 Task: Find connections with filter location Kornwestheim with filter topic #jobsearchwith filter profile language Potuguese with filter current company Intelliswift Software with filter school Dr. Virendra Swarup Institute of Computer Studies, Kanpur with filter industry Financial Services with filter service category FIle Management with filter keywords title Sociologist
Action: Mouse moved to (488, 67)
Screenshot: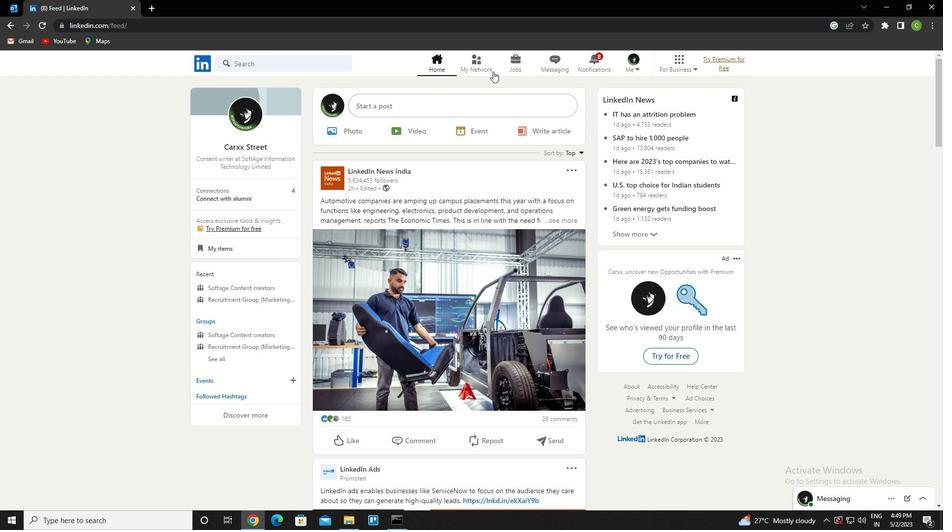 
Action: Mouse pressed left at (488, 67)
Screenshot: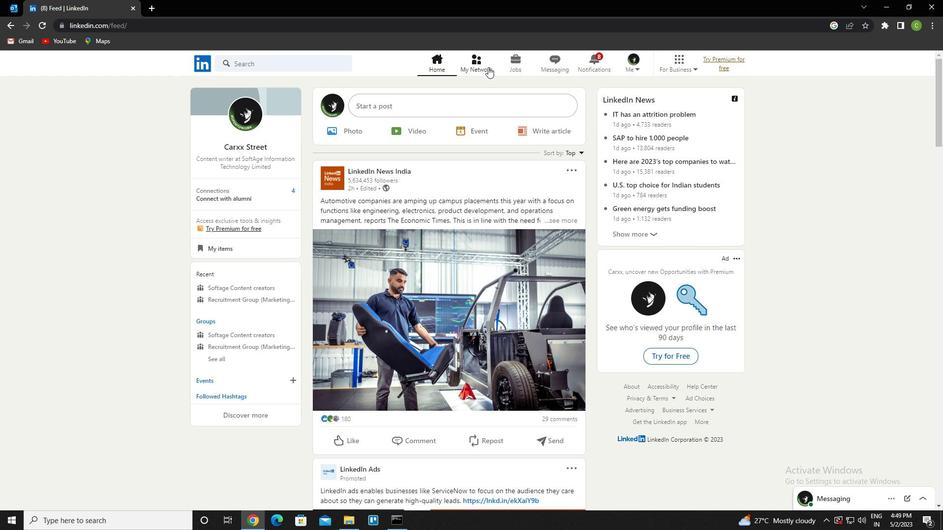
Action: Mouse moved to (297, 114)
Screenshot: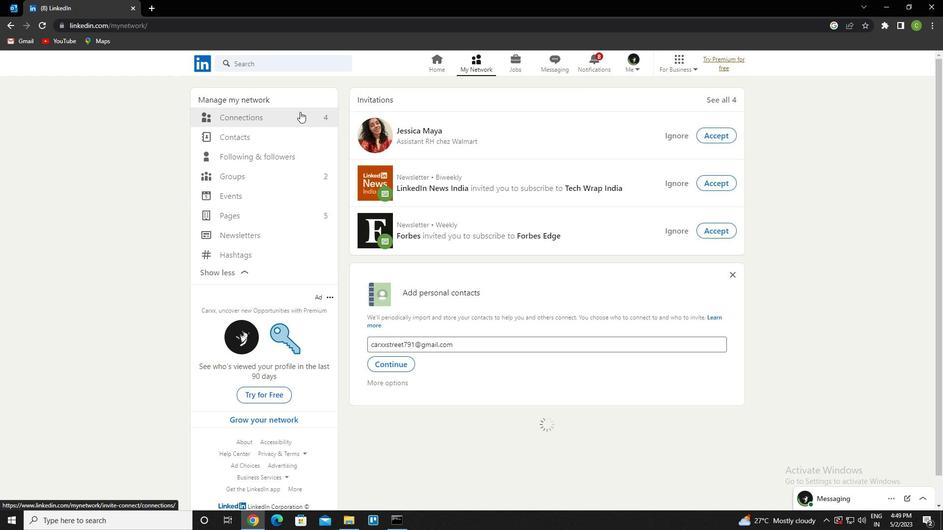 
Action: Mouse pressed left at (297, 114)
Screenshot: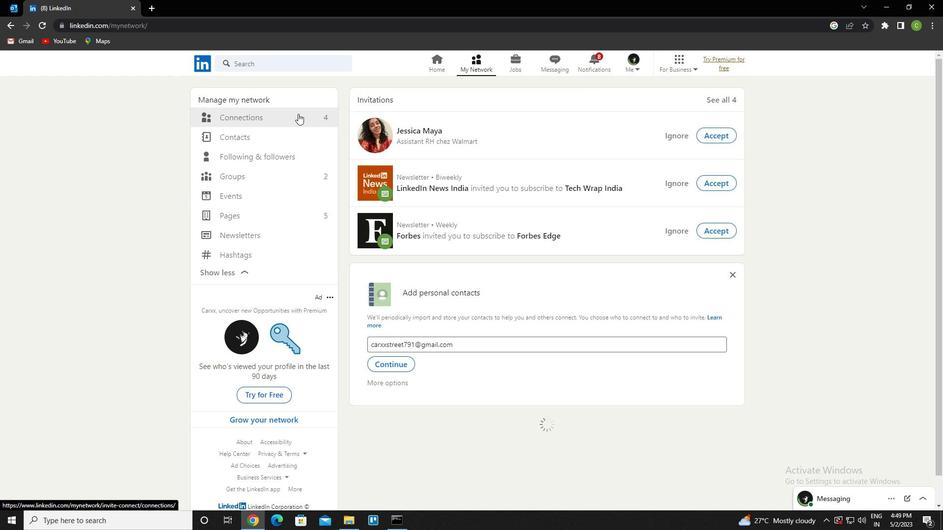
Action: Mouse moved to (564, 114)
Screenshot: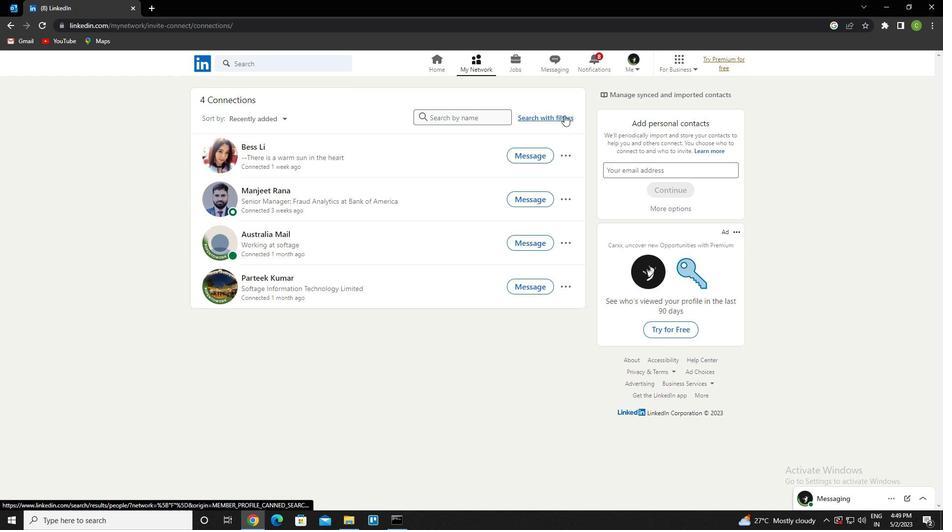 
Action: Mouse pressed left at (564, 114)
Screenshot: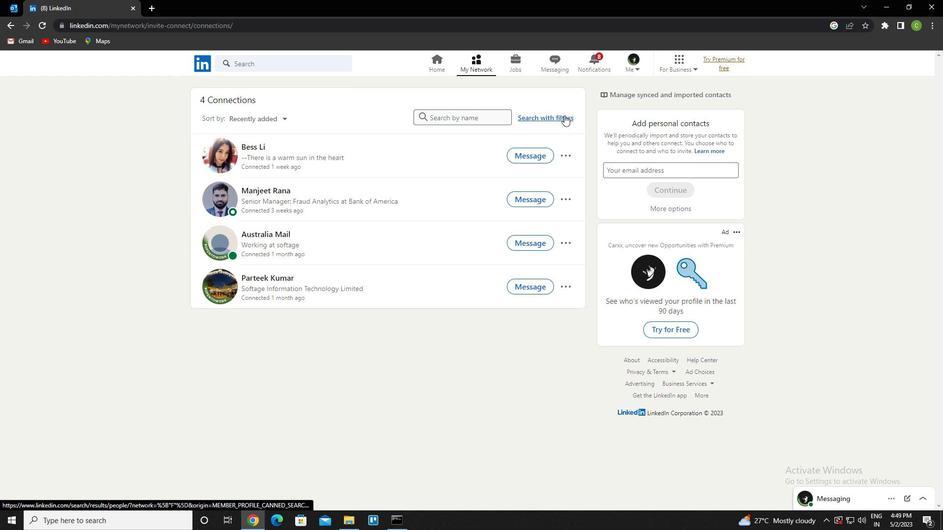 
Action: Mouse moved to (500, 89)
Screenshot: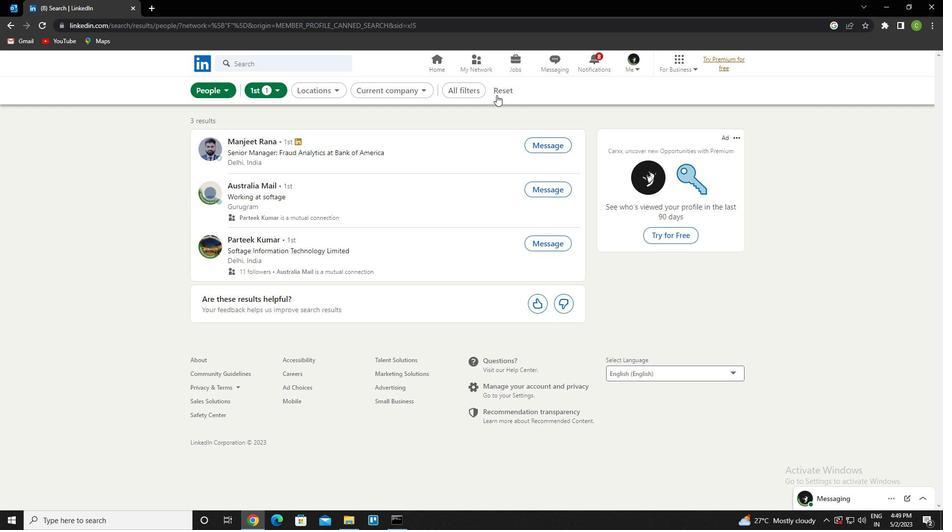 
Action: Mouse pressed left at (500, 89)
Screenshot: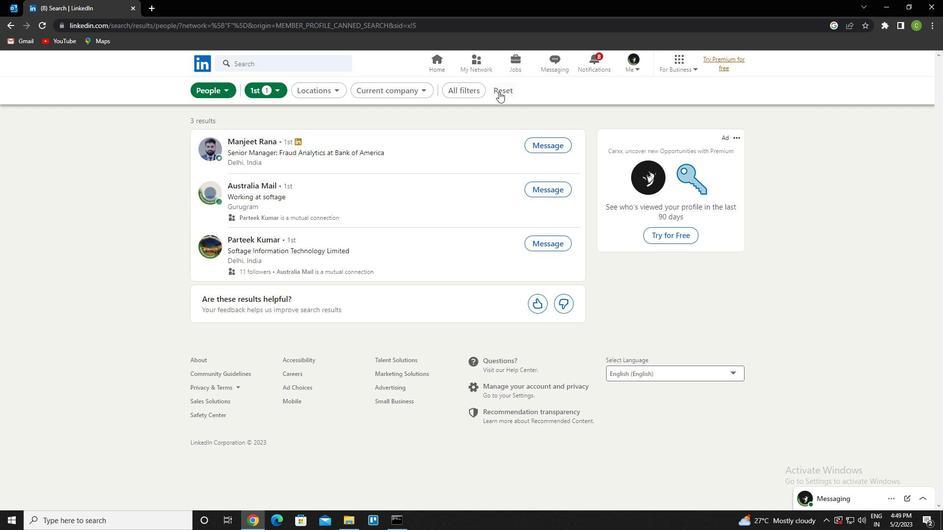 
Action: Mouse moved to (495, 92)
Screenshot: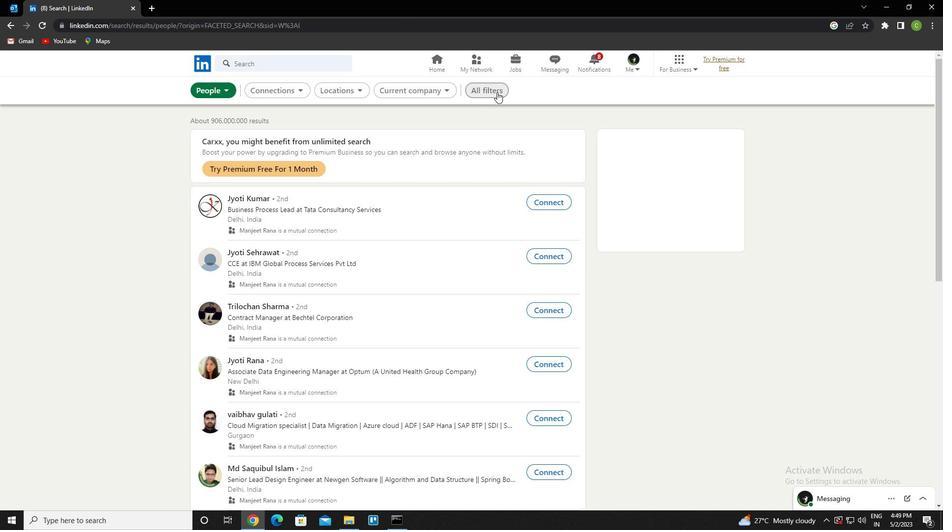 
Action: Mouse pressed left at (495, 92)
Screenshot: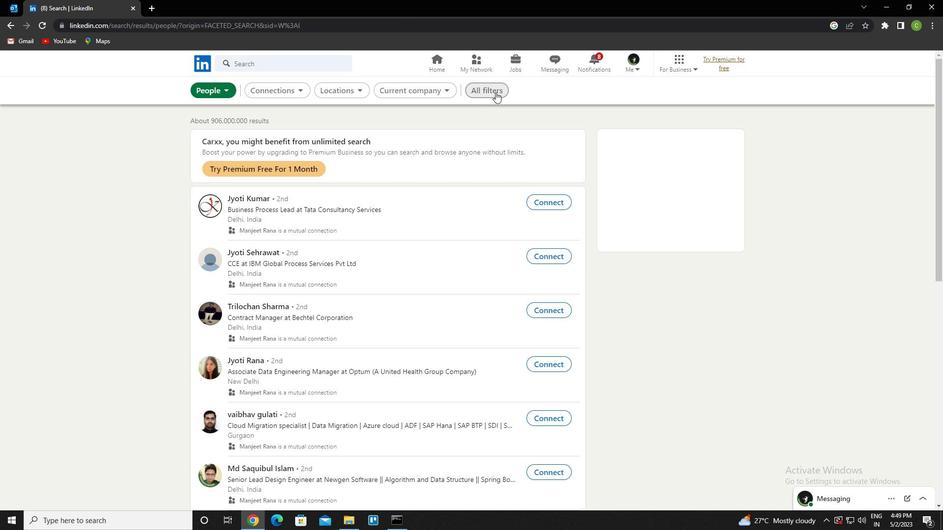 
Action: Mouse moved to (784, 294)
Screenshot: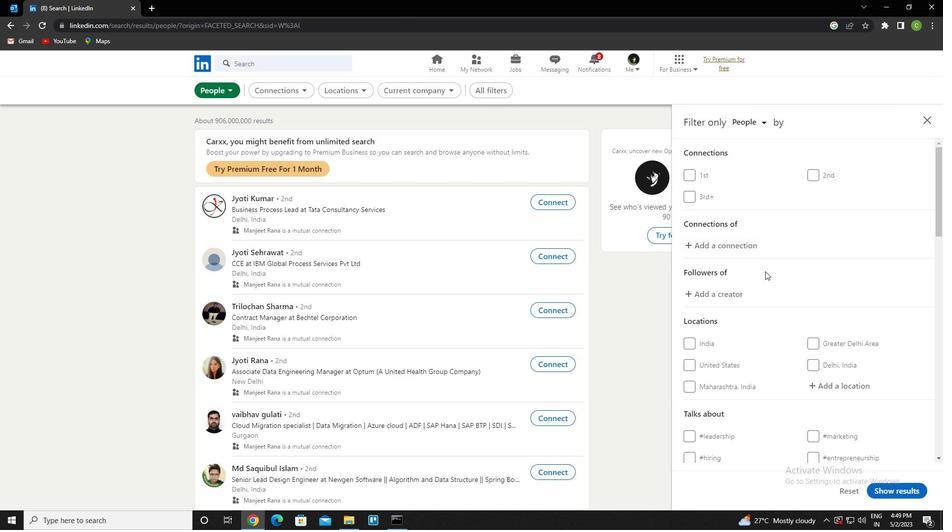 
Action: Mouse scrolled (784, 294) with delta (0, 0)
Screenshot: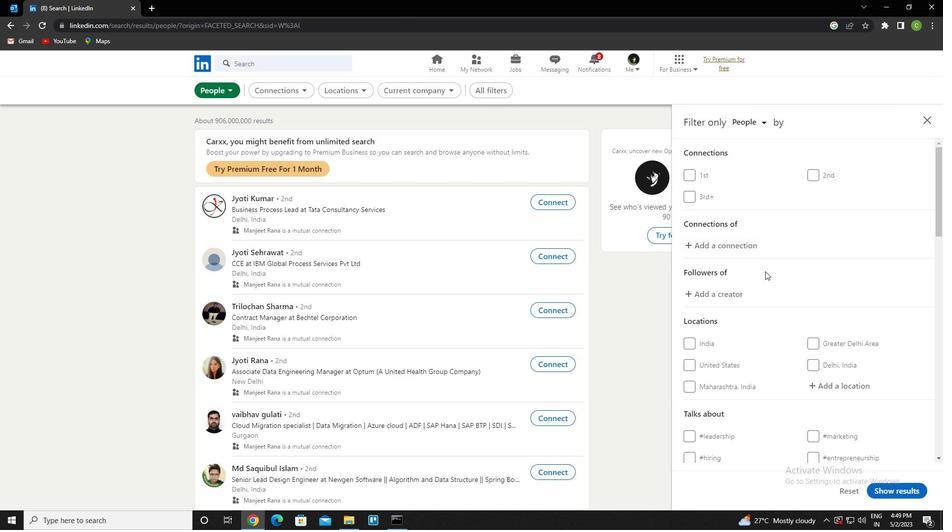 
Action: Mouse moved to (787, 297)
Screenshot: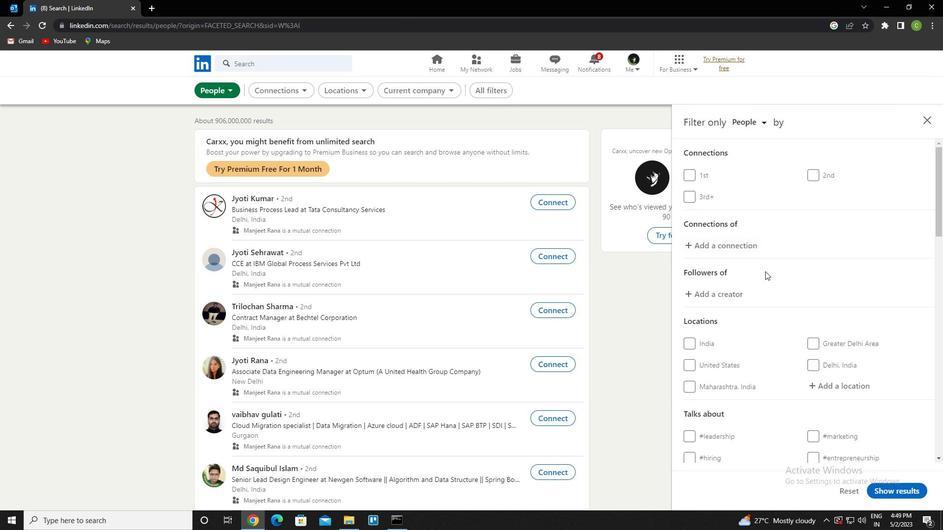 
Action: Mouse scrolled (787, 296) with delta (0, 0)
Screenshot: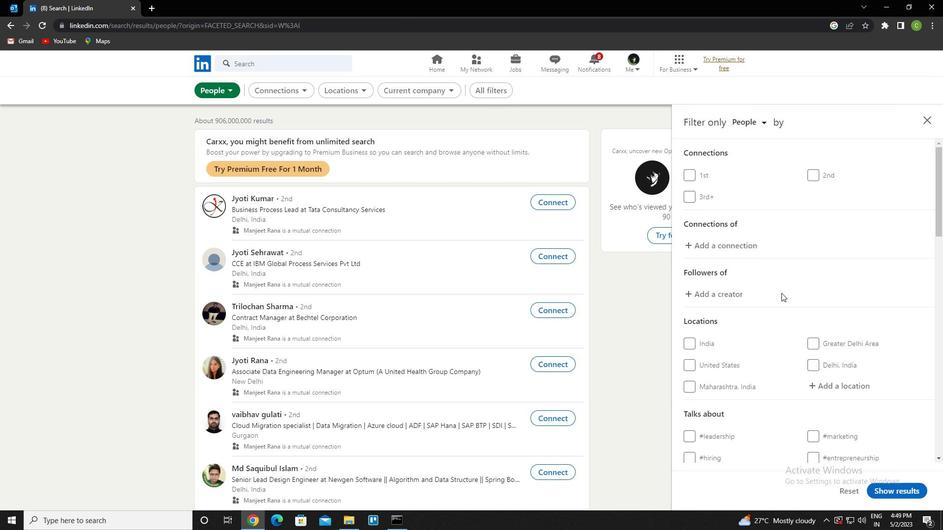 
Action: Mouse moved to (826, 286)
Screenshot: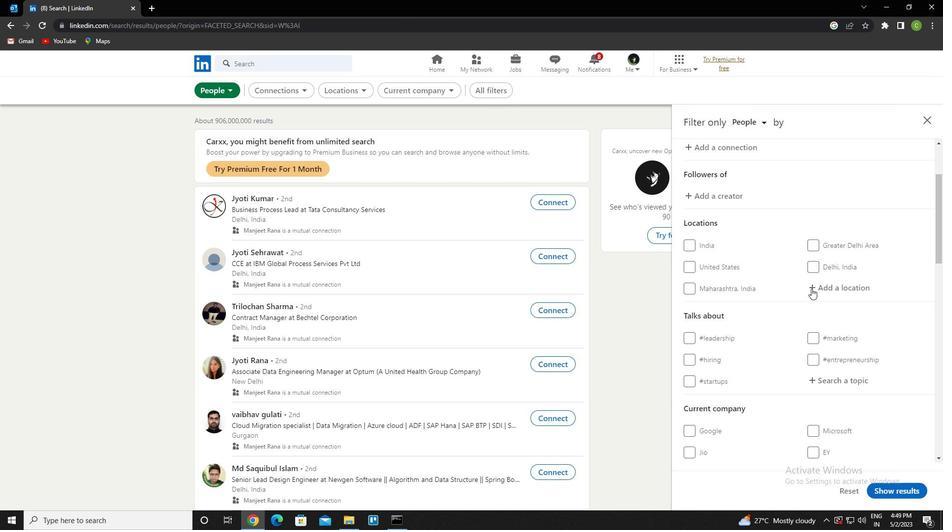 
Action: Mouse pressed left at (826, 286)
Screenshot: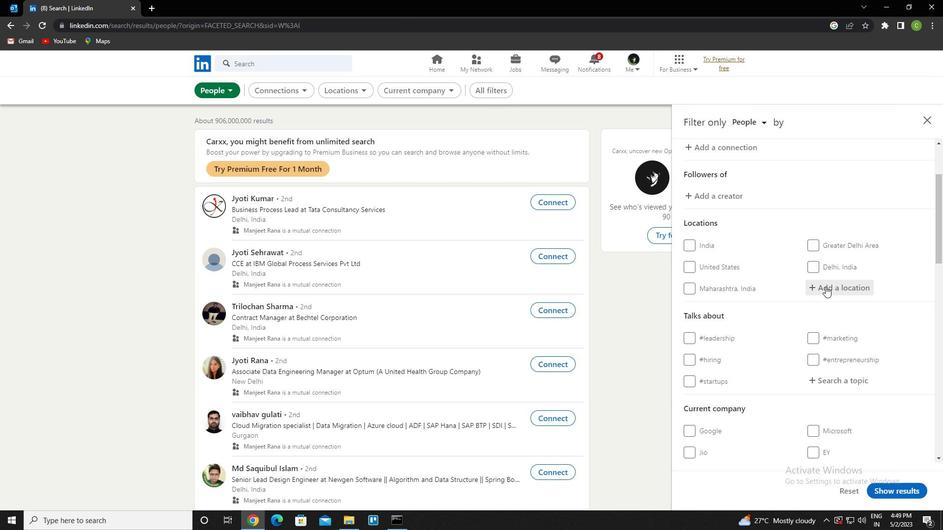 
Action: Key pressed <Key.caps_lock>k<Key.caps_lock>ornwest<Key.down><Key.enter>
Screenshot: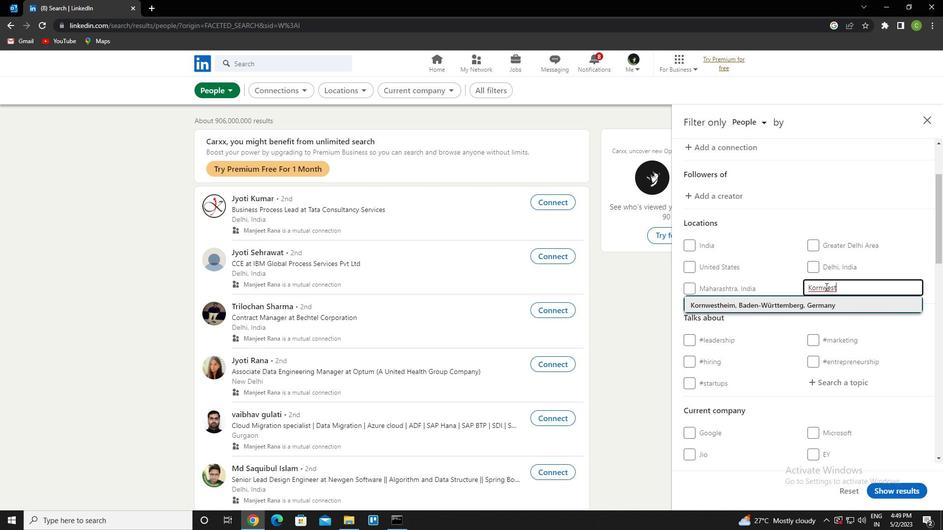
Action: Mouse moved to (827, 286)
Screenshot: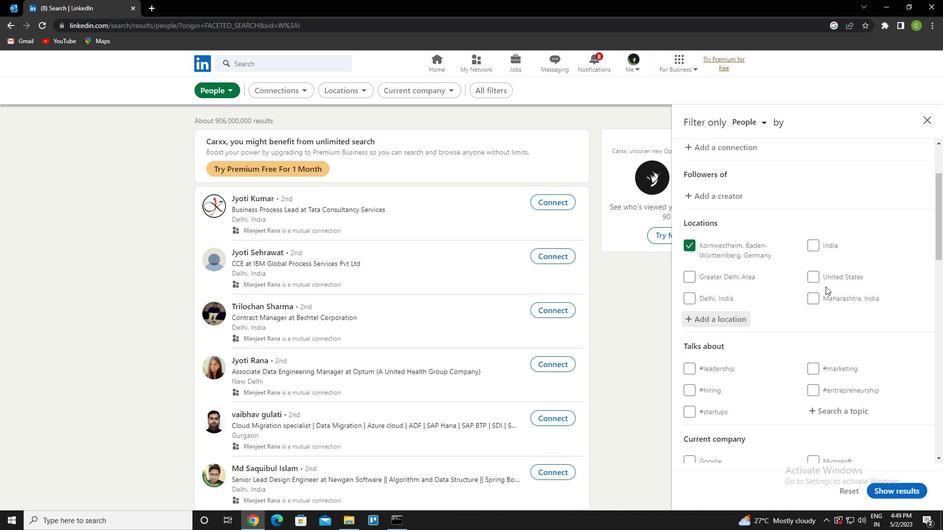 
Action: Mouse scrolled (827, 286) with delta (0, 0)
Screenshot: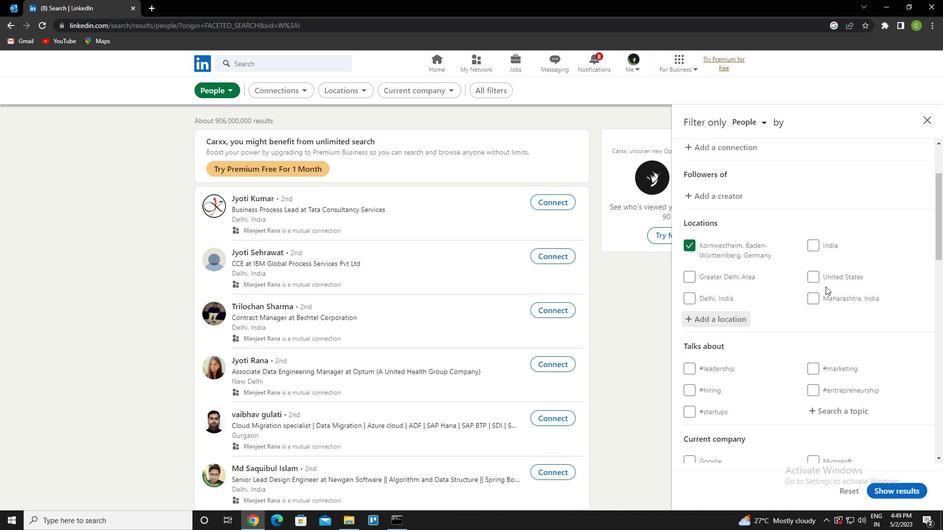 
Action: Mouse scrolled (827, 286) with delta (0, 0)
Screenshot: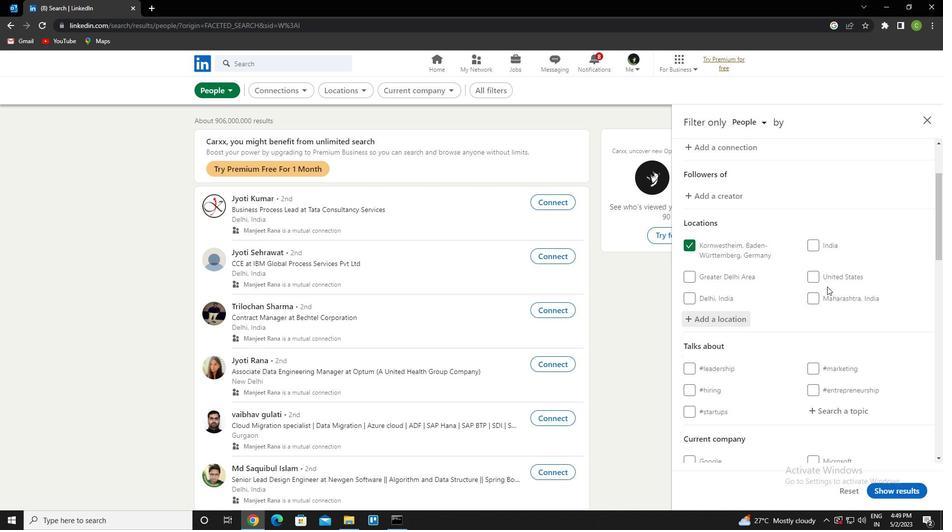 
Action: Mouse moved to (831, 307)
Screenshot: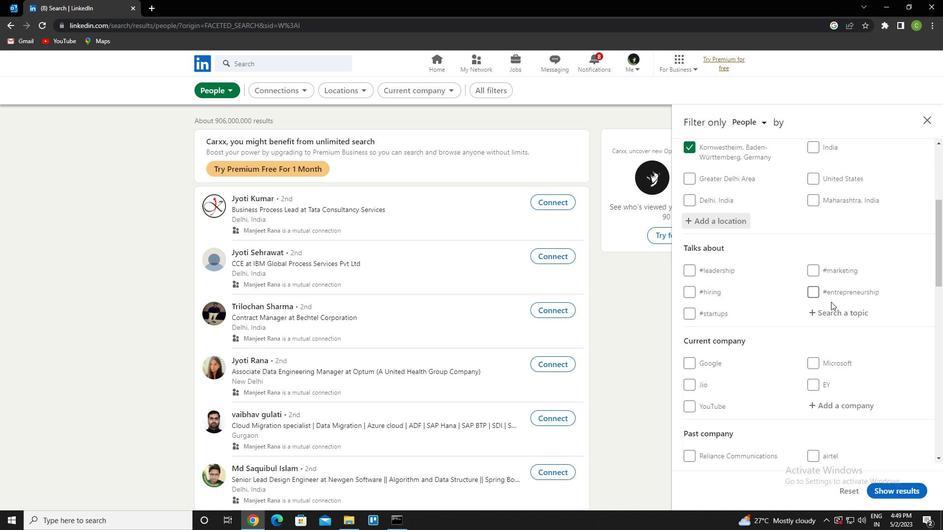 
Action: Mouse pressed left at (831, 307)
Screenshot: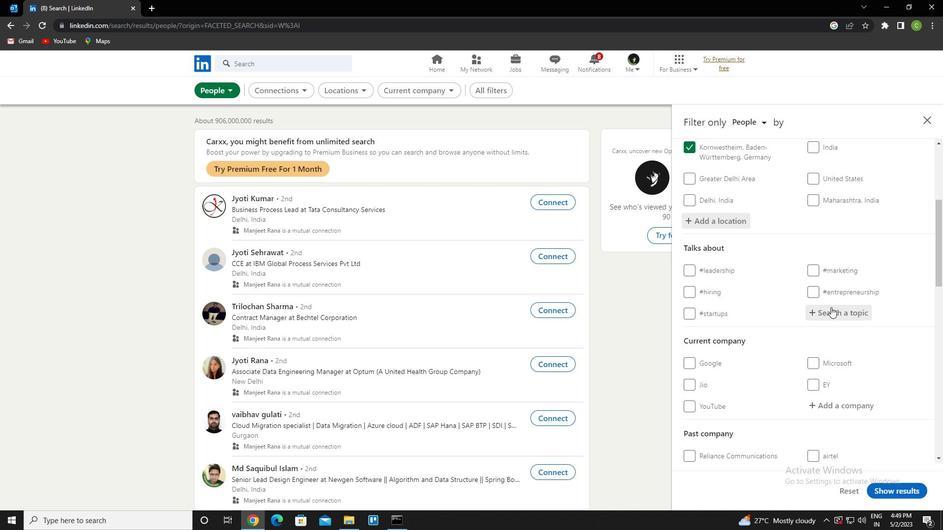 
Action: Key pressed jobsearch<Key.down><Key.enter>
Screenshot: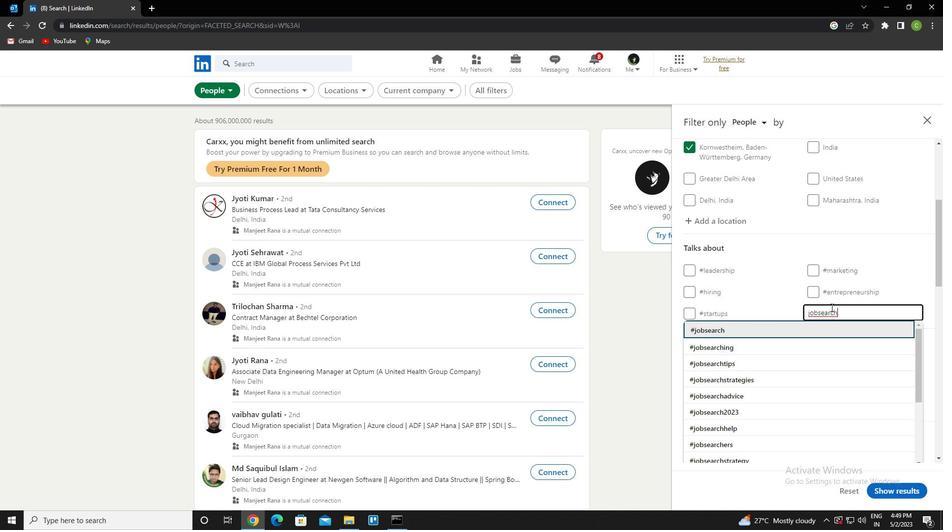 
Action: Mouse moved to (833, 287)
Screenshot: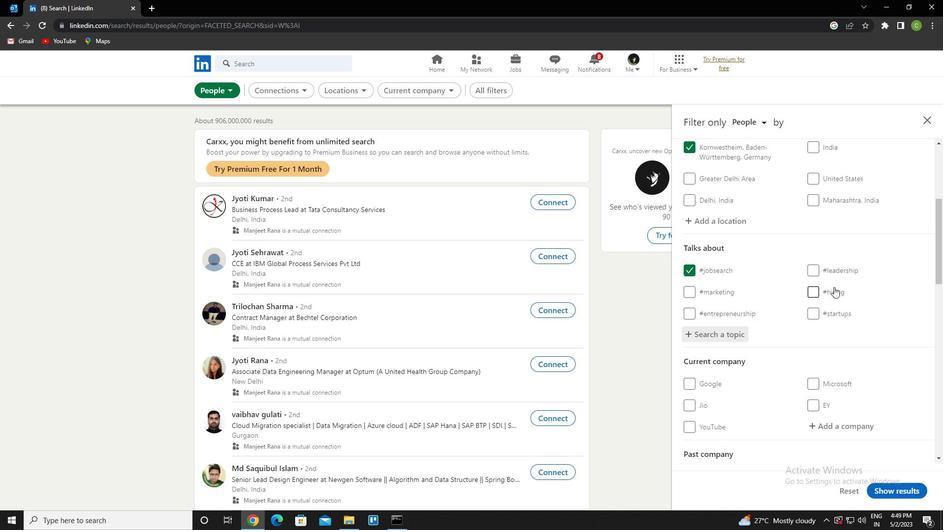 
Action: Mouse scrolled (833, 286) with delta (0, 0)
Screenshot: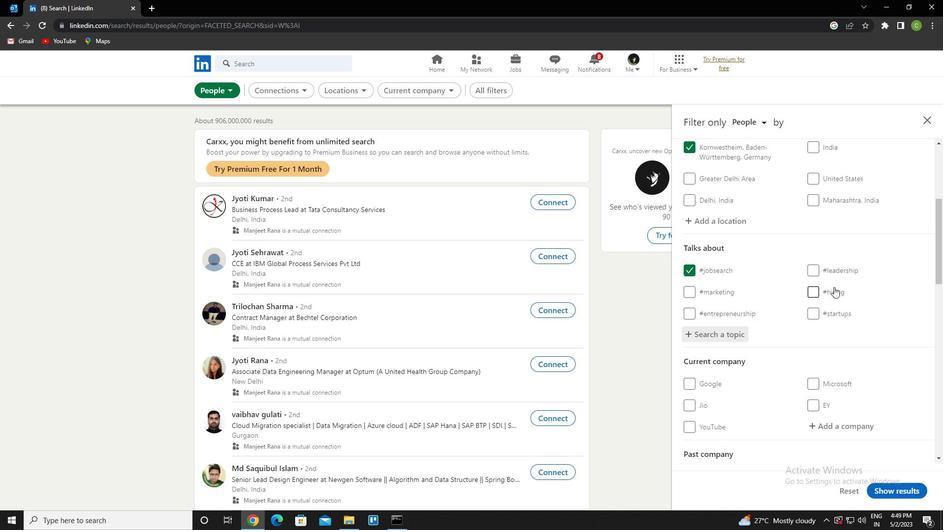 
Action: Mouse scrolled (833, 286) with delta (0, 0)
Screenshot: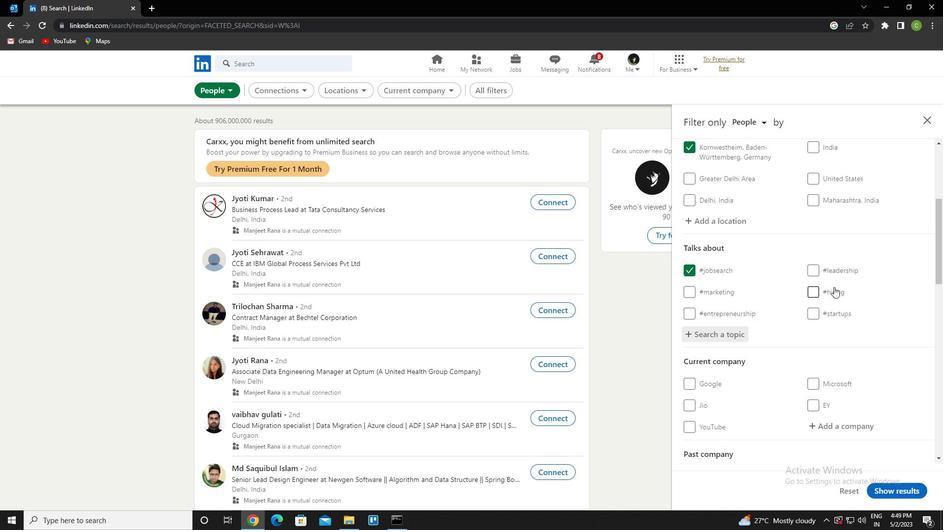 
Action: Mouse moved to (832, 290)
Screenshot: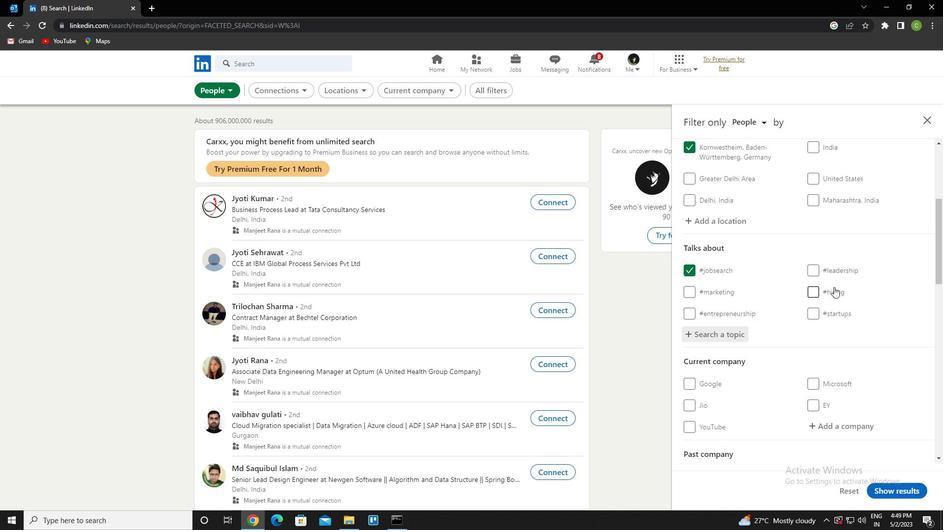 
Action: Mouse scrolled (832, 289) with delta (0, 0)
Screenshot: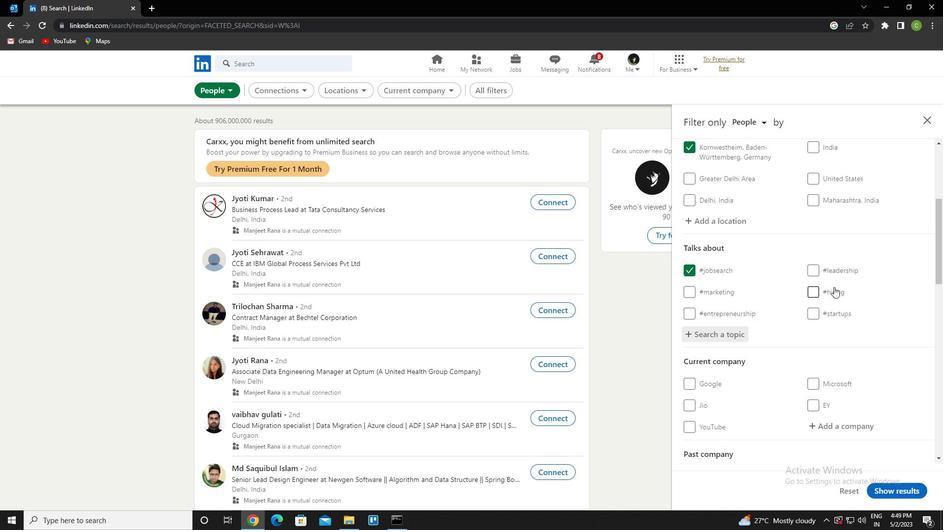
Action: Mouse moved to (830, 298)
Screenshot: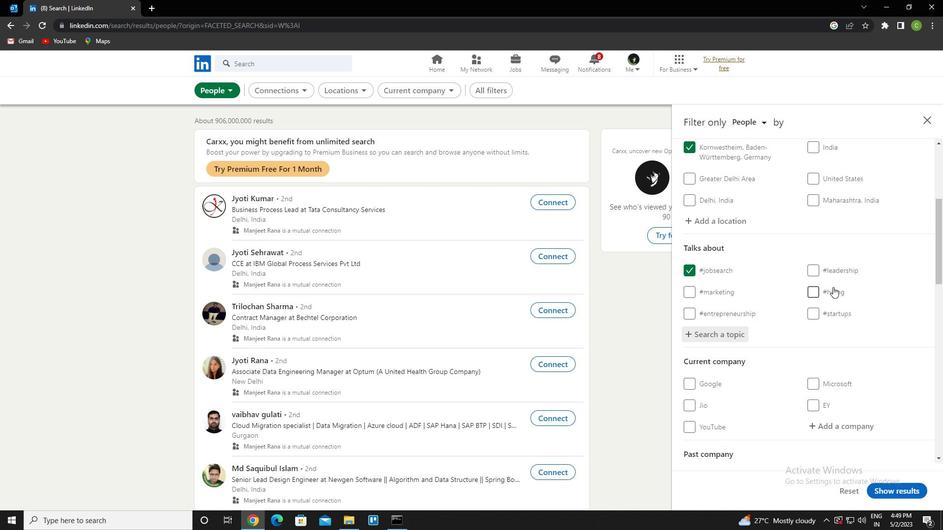 
Action: Mouse scrolled (830, 298) with delta (0, 0)
Screenshot: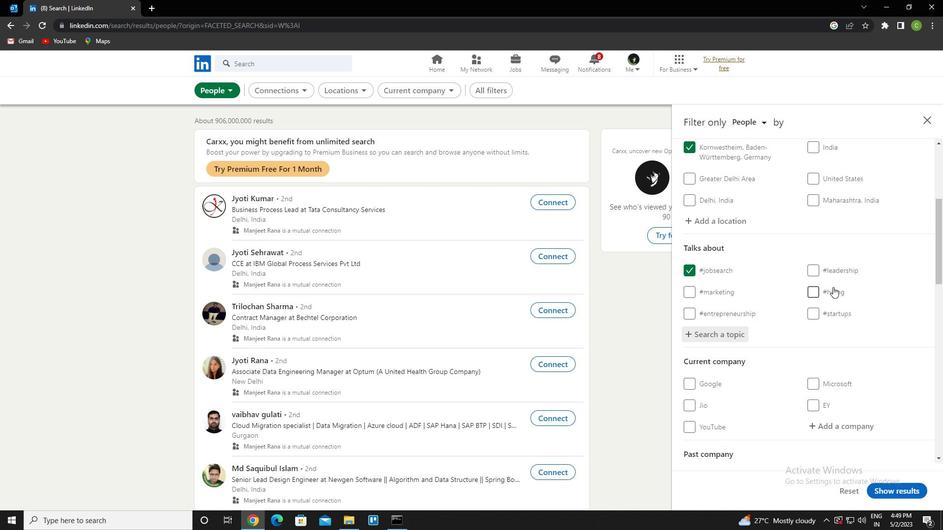 
Action: Mouse moved to (826, 305)
Screenshot: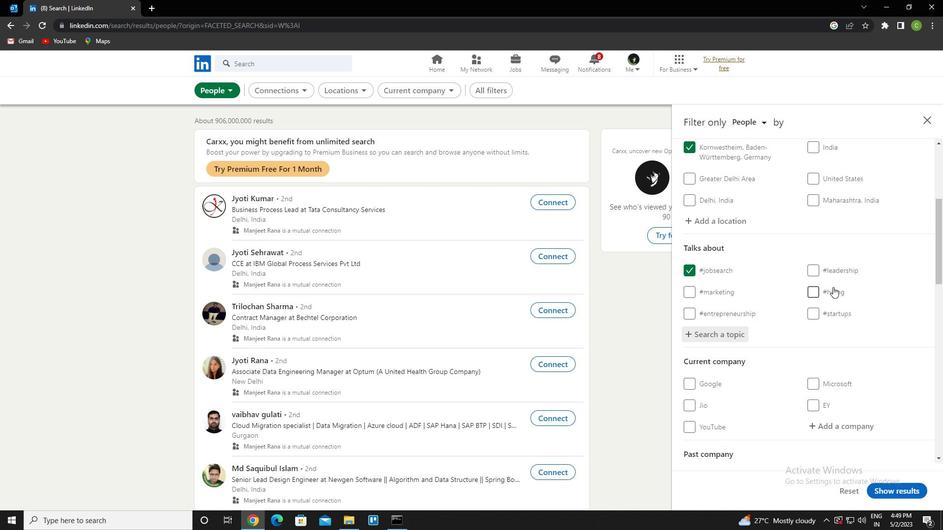 
Action: Mouse scrolled (826, 305) with delta (0, 0)
Screenshot: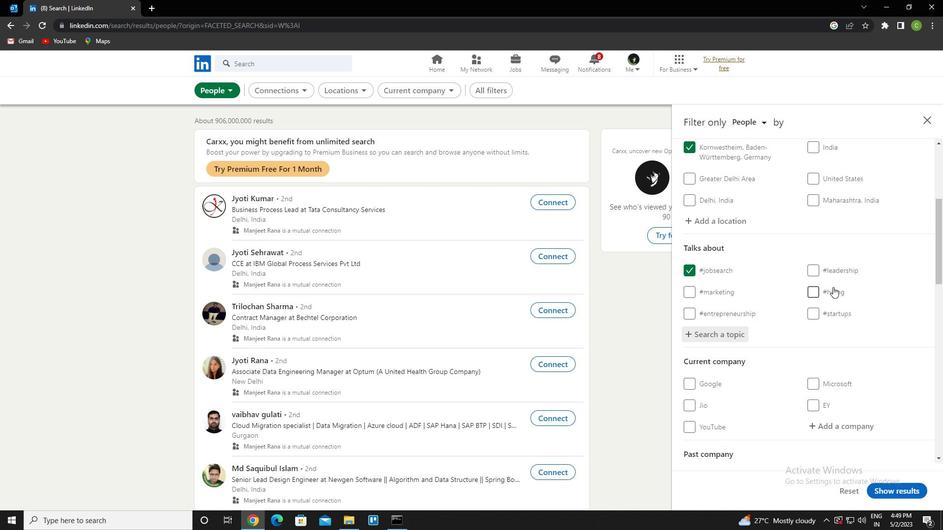 
Action: Mouse moved to (826, 306)
Screenshot: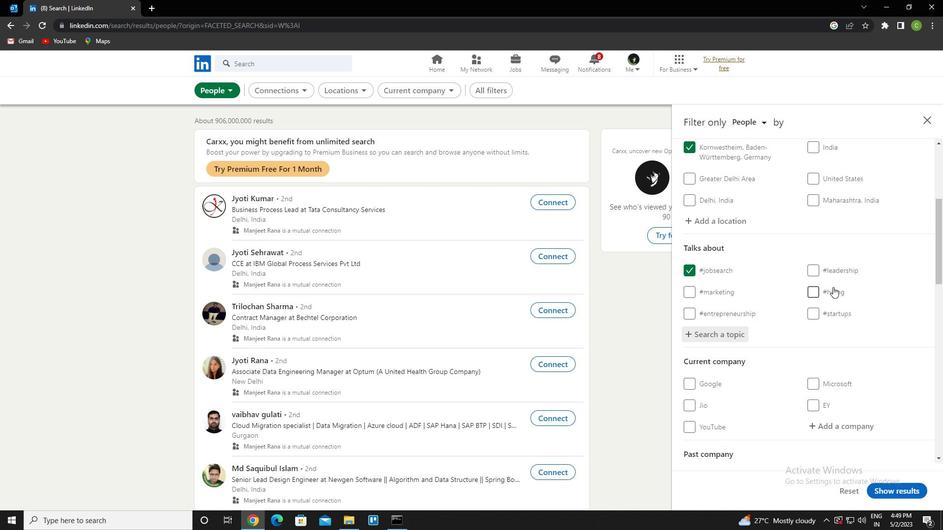 
Action: Mouse scrolled (826, 306) with delta (0, 0)
Screenshot: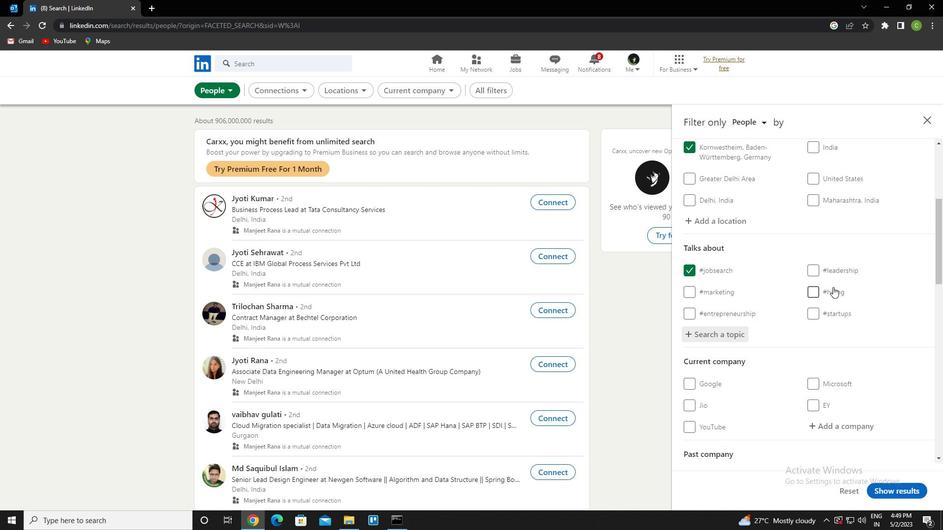 
Action: Mouse moved to (825, 307)
Screenshot: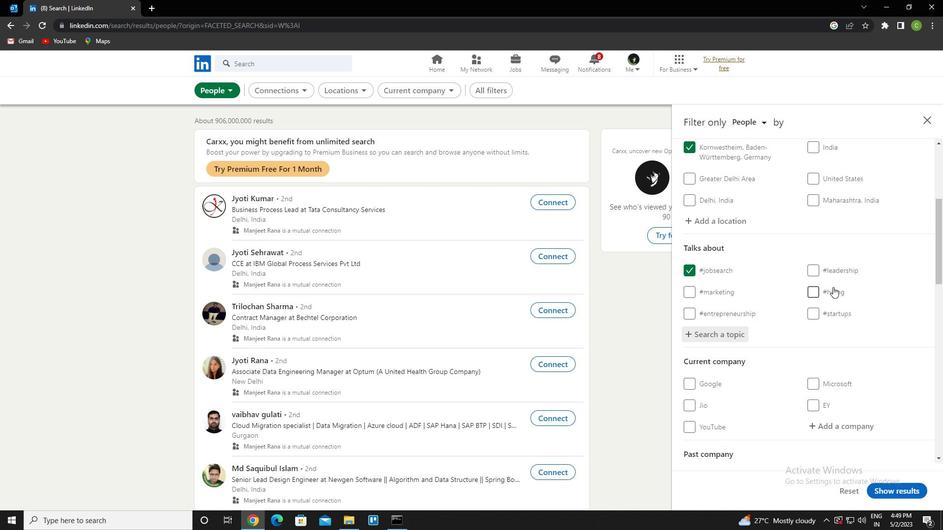 
Action: Mouse scrolled (825, 306) with delta (0, 0)
Screenshot: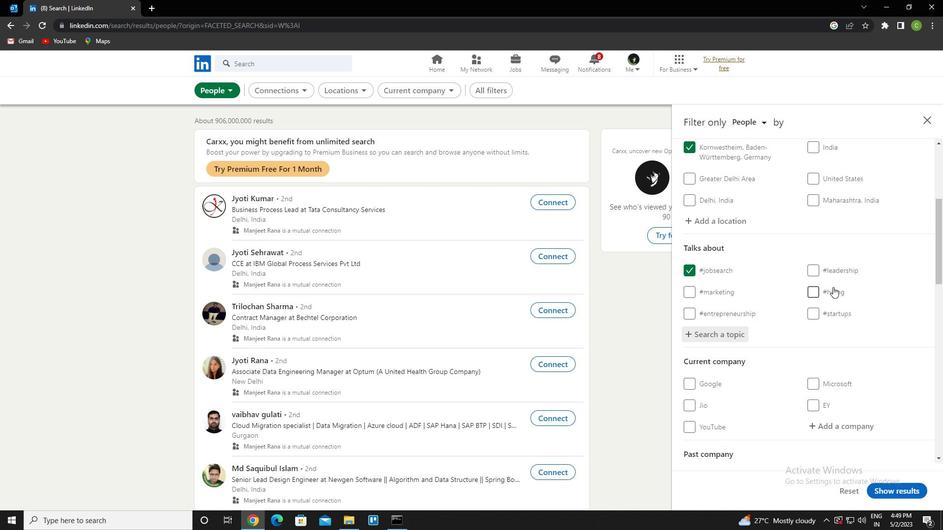 
Action: Mouse scrolled (825, 306) with delta (0, 0)
Screenshot: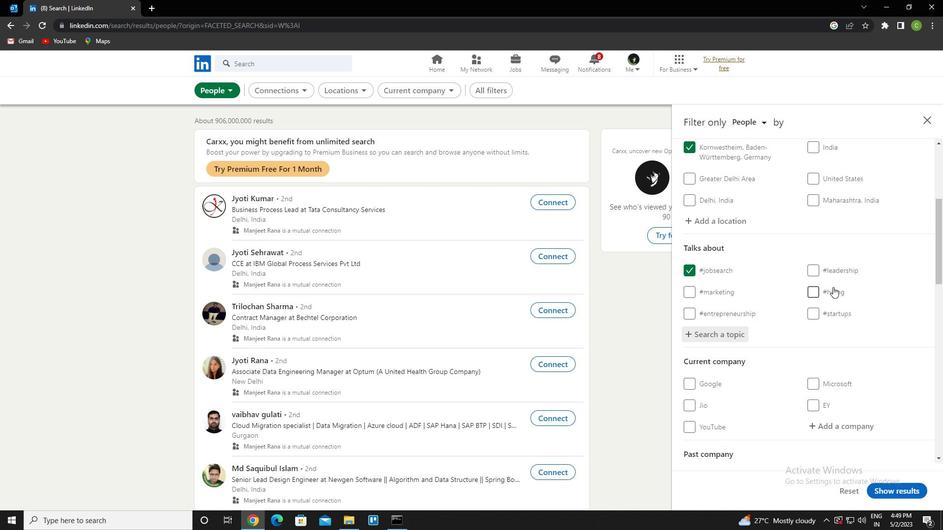 
Action: Mouse scrolled (825, 306) with delta (0, 0)
Screenshot: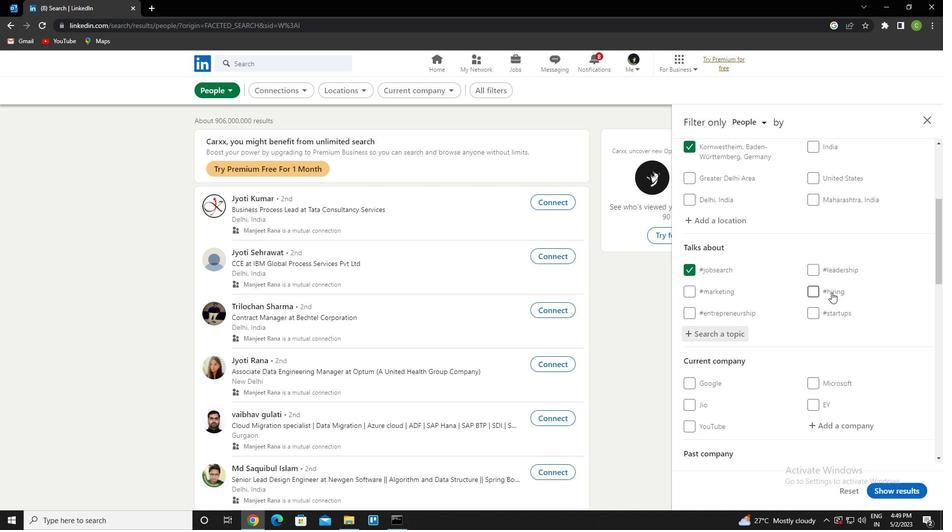 
Action: Mouse moved to (815, 352)
Screenshot: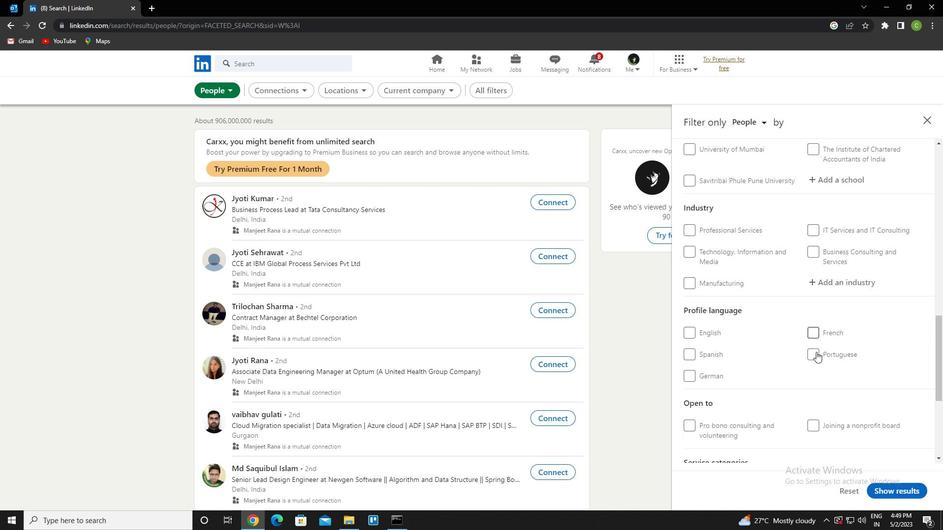 
Action: Mouse pressed left at (815, 352)
Screenshot: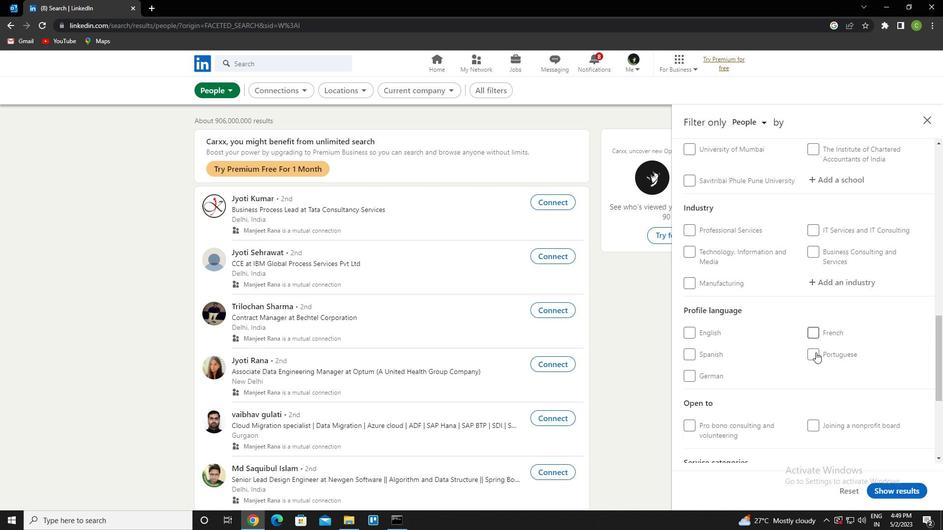 
Action: Mouse scrolled (815, 353) with delta (0, 0)
Screenshot: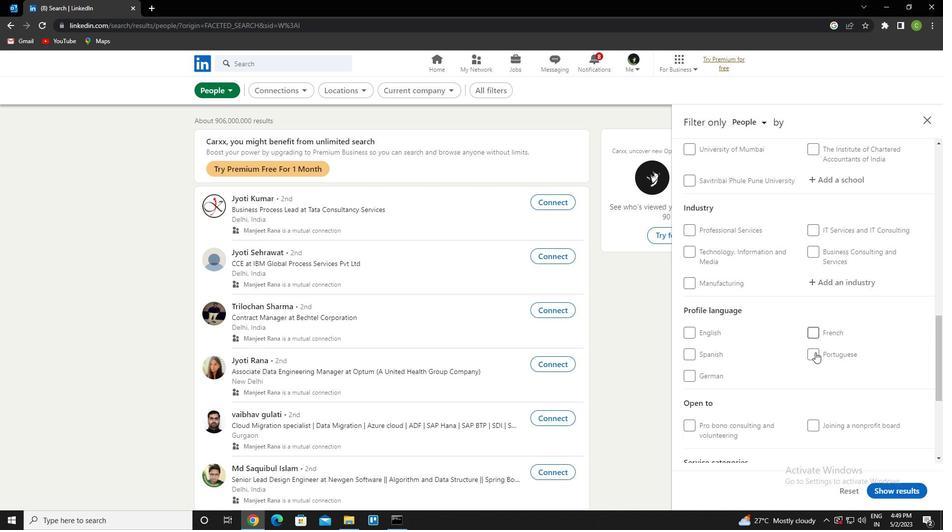 
Action: Mouse scrolled (815, 353) with delta (0, 0)
Screenshot: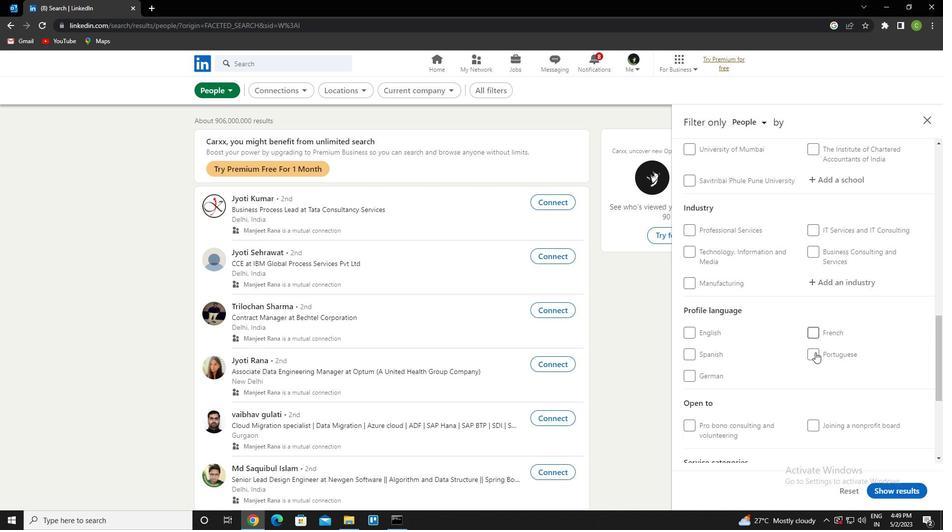 
Action: Mouse scrolled (815, 353) with delta (0, 0)
Screenshot: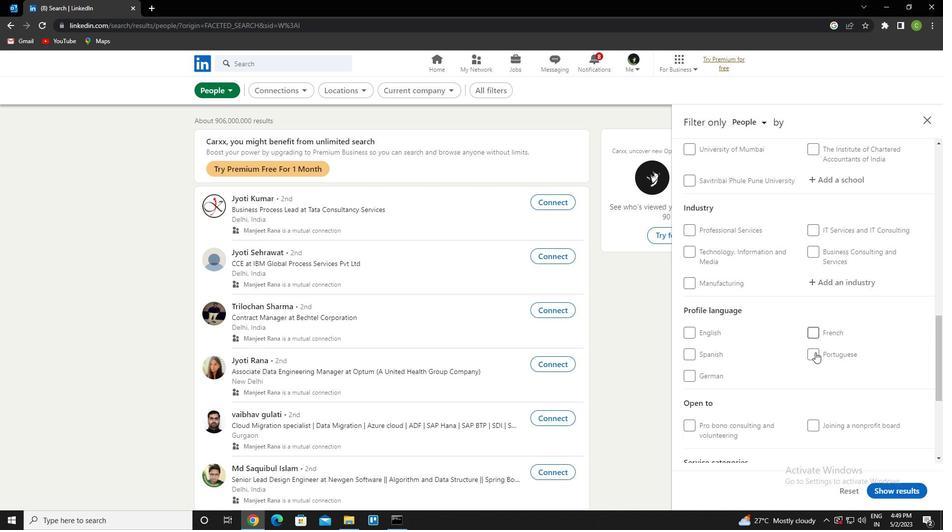 
Action: Mouse moved to (814, 329)
Screenshot: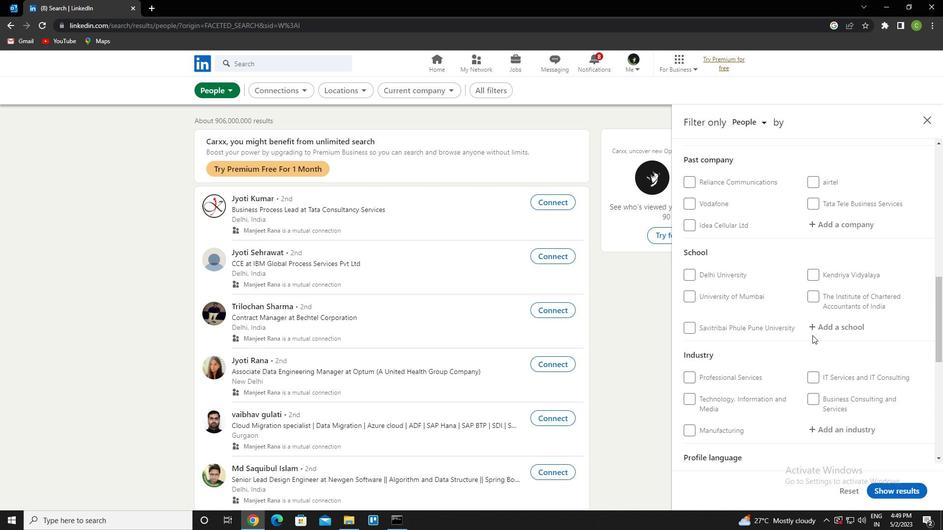 
Action: Mouse scrolled (814, 330) with delta (0, 0)
Screenshot: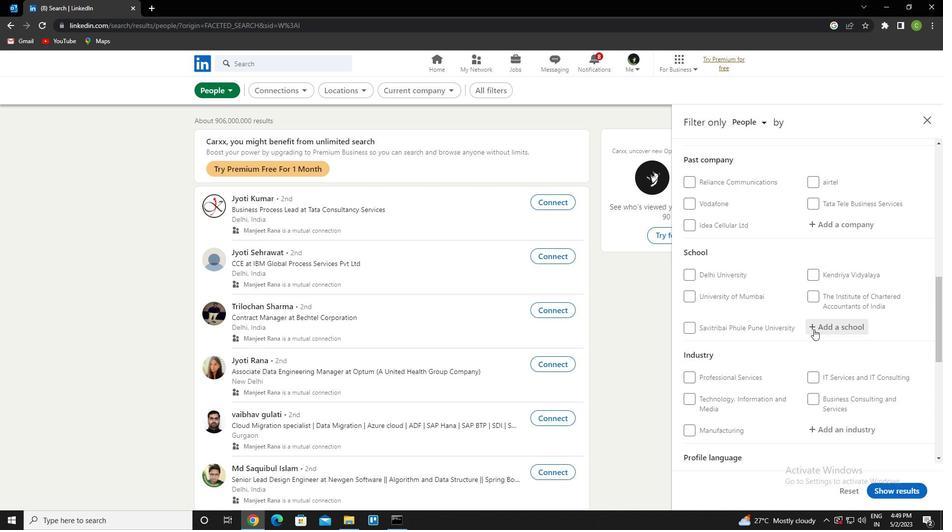 
Action: Mouse scrolled (814, 330) with delta (0, 0)
Screenshot: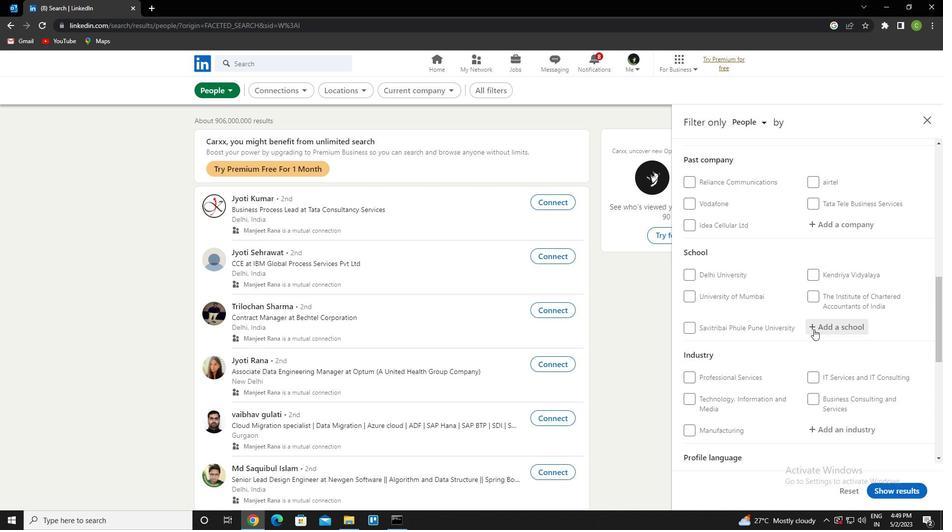 
Action: Mouse moved to (834, 232)
Screenshot: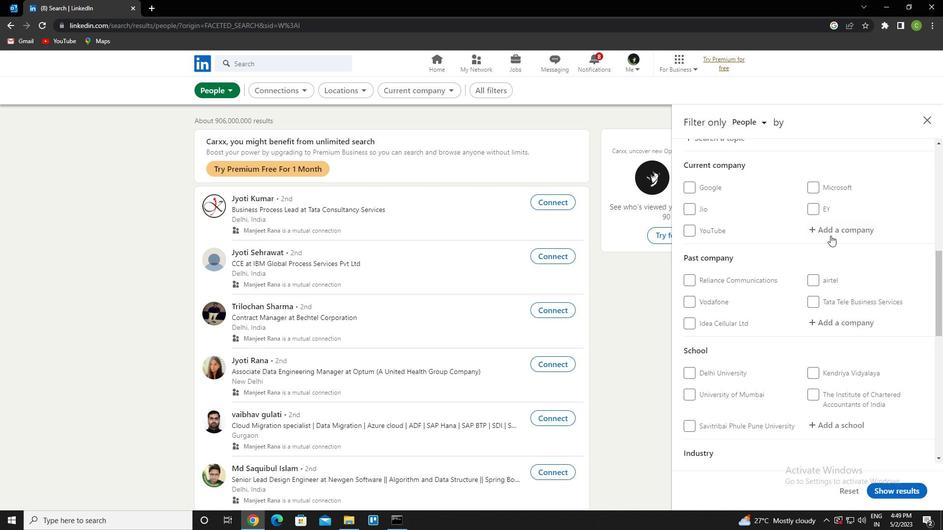 
Action: Mouse pressed left at (834, 232)
Screenshot: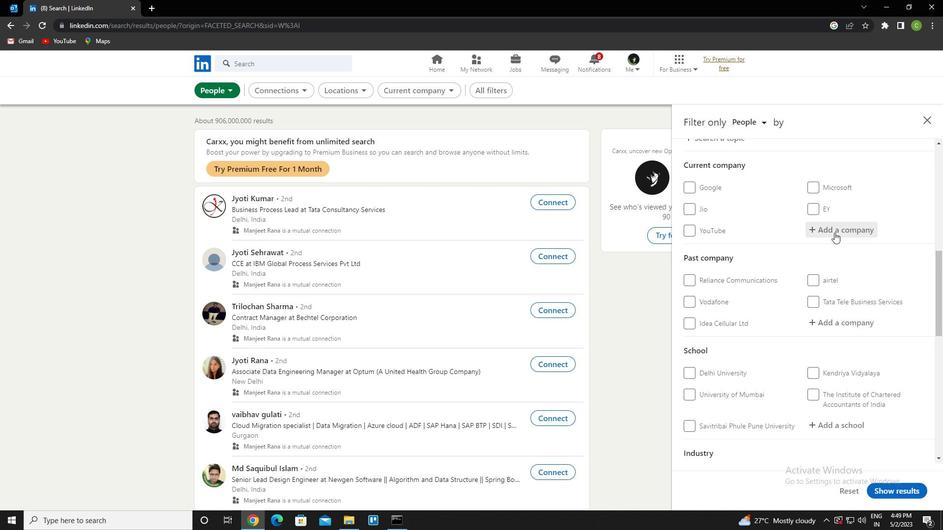 
Action: Key pressed <Key.caps_lock>i<Key.caps_lock>ntelliswist<Key.down><Key.backspace><Key.backspace><Key.backspace><Key.down><Key.enter>
Screenshot: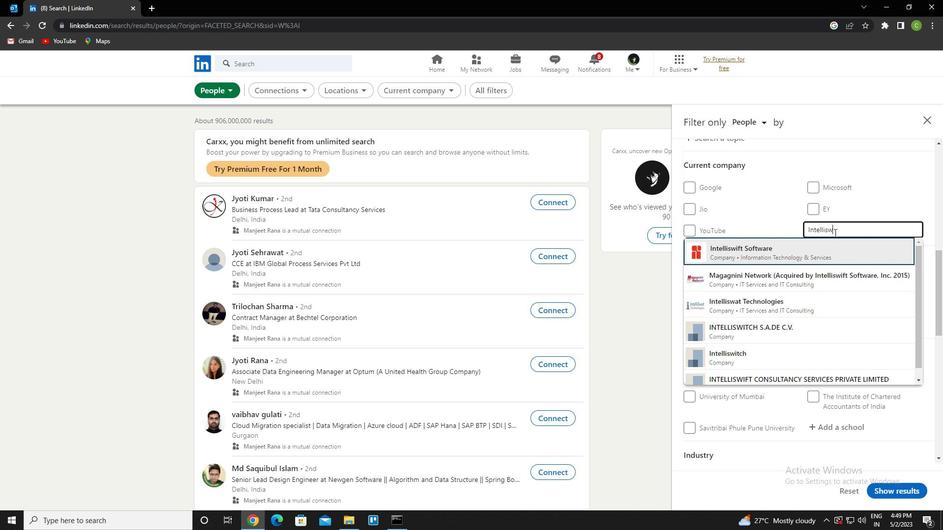 
Action: Mouse scrolled (834, 232) with delta (0, 0)
Screenshot: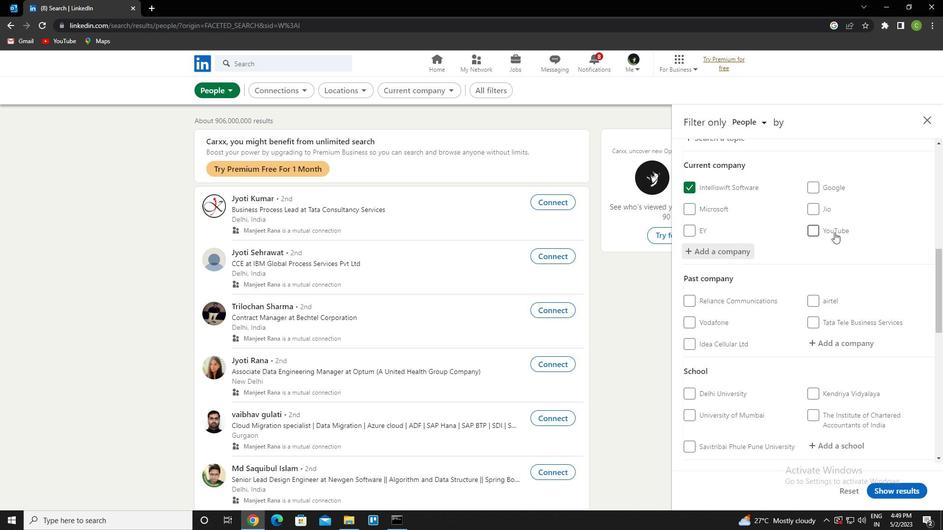 
Action: Mouse scrolled (834, 232) with delta (0, 0)
Screenshot: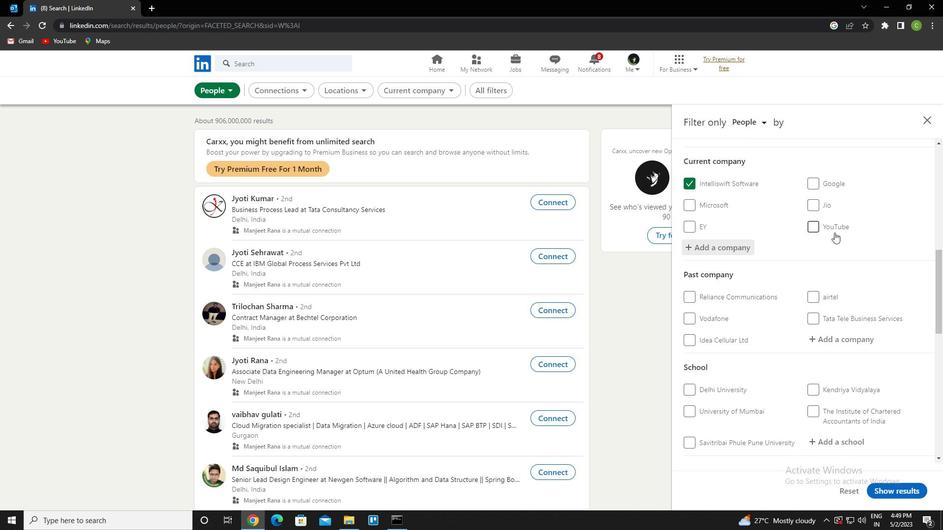 
Action: Mouse scrolled (834, 232) with delta (0, 0)
Screenshot: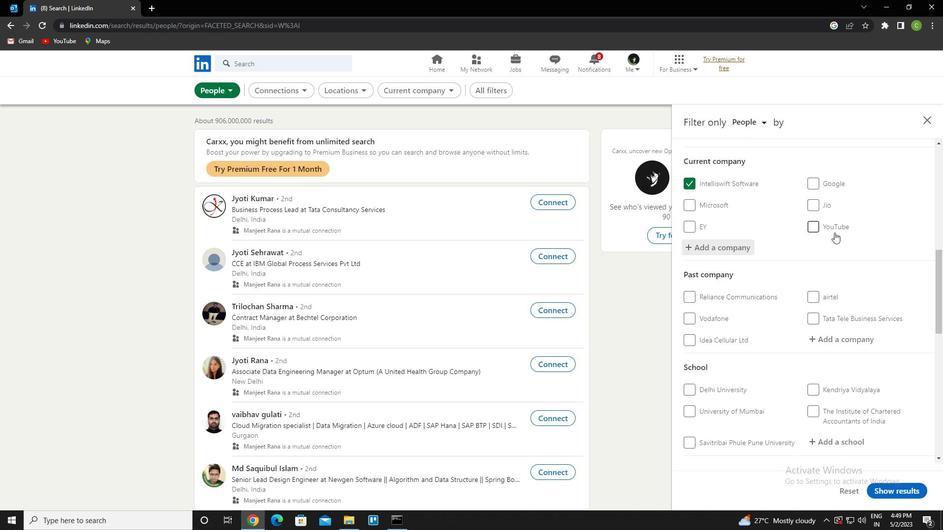 
Action: Mouse moved to (839, 299)
Screenshot: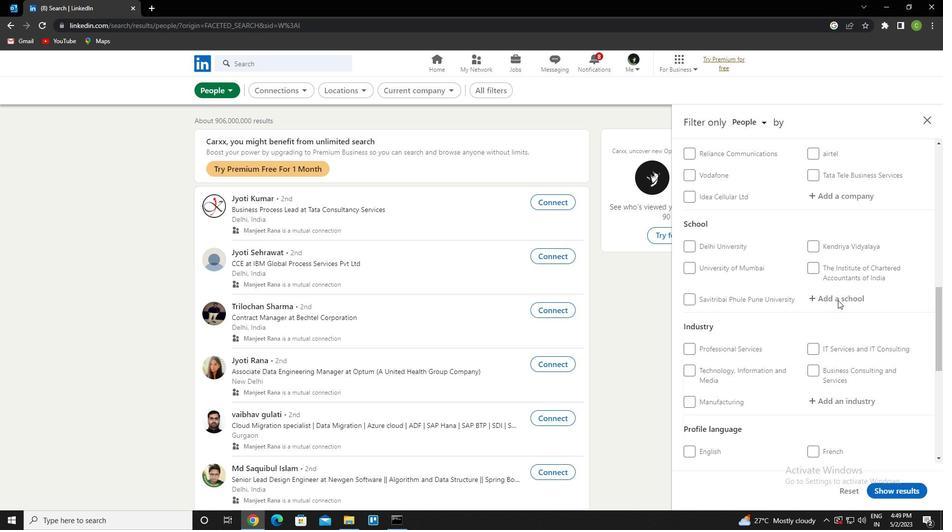 
Action: Mouse pressed left at (839, 299)
Screenshot: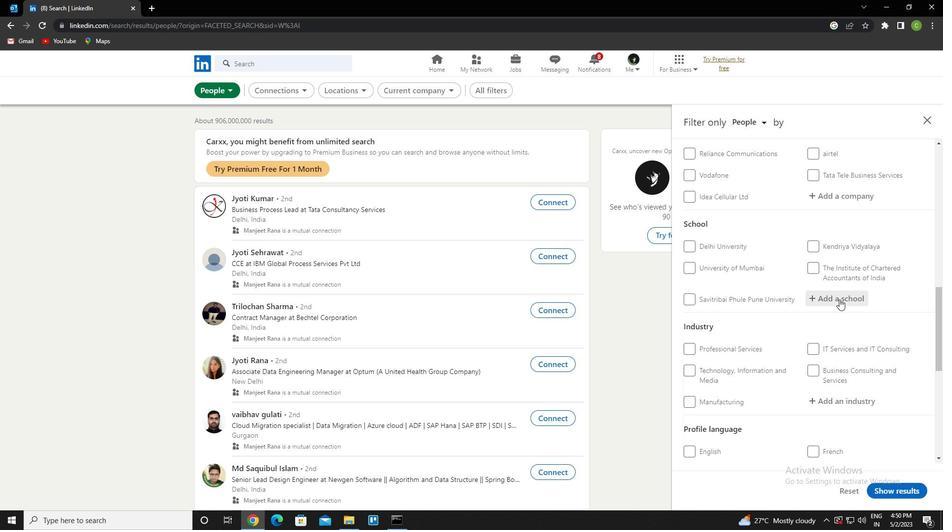
Action: Key pressed <Key.caps_lock>d<Key.caps_lock>r.<Key.space><Key.caps_lock>v<Key.caps_lock>irendra<Key.down><Key.enter>
Screenshot: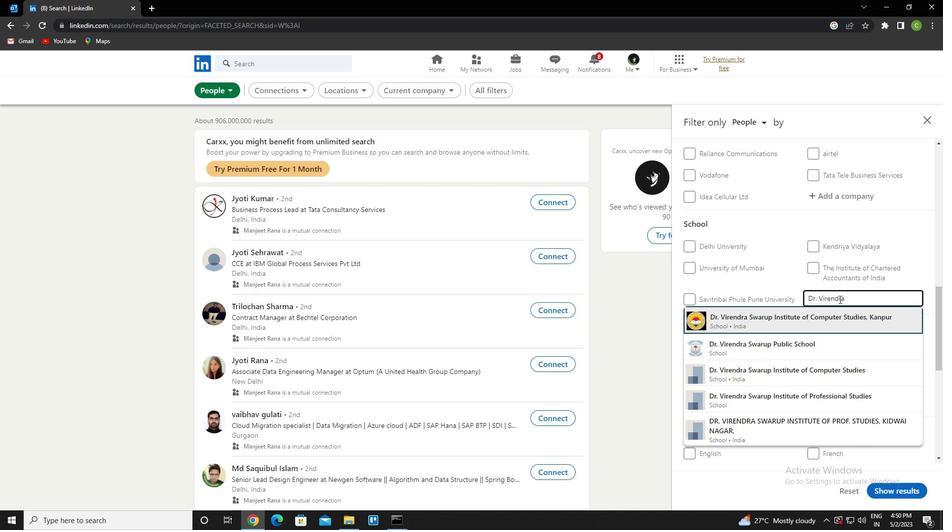 
Action: Mouse scrolled (839, 299) with delta (0, 0)
Screenshot: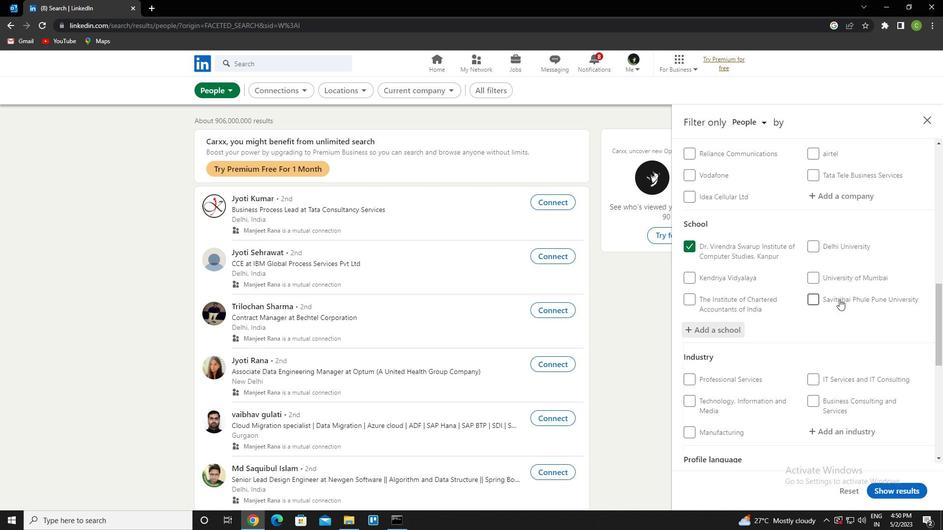 
Action: Mouse scrolled (839, 299) with delta (0, 0)
Screenshot: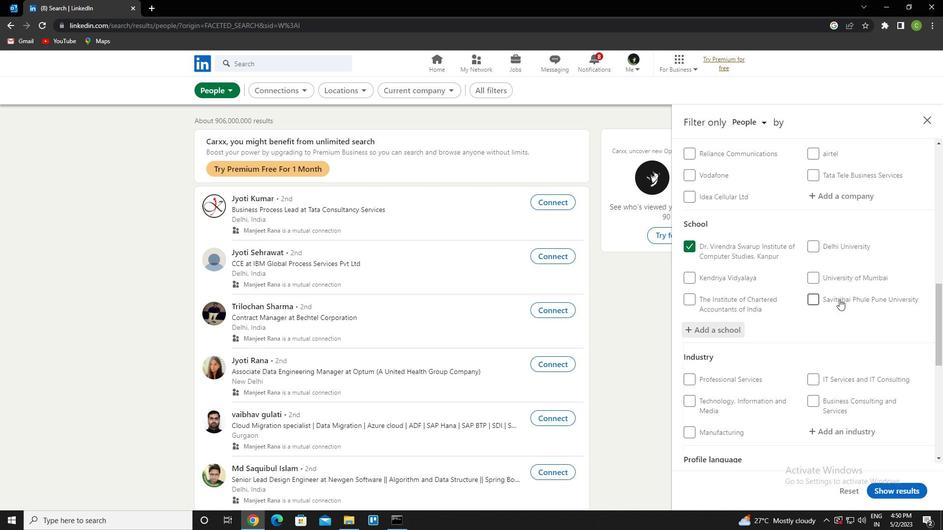 
Action: Mouse scrolled (839, 299) with delta (0, 0)
Screenshot: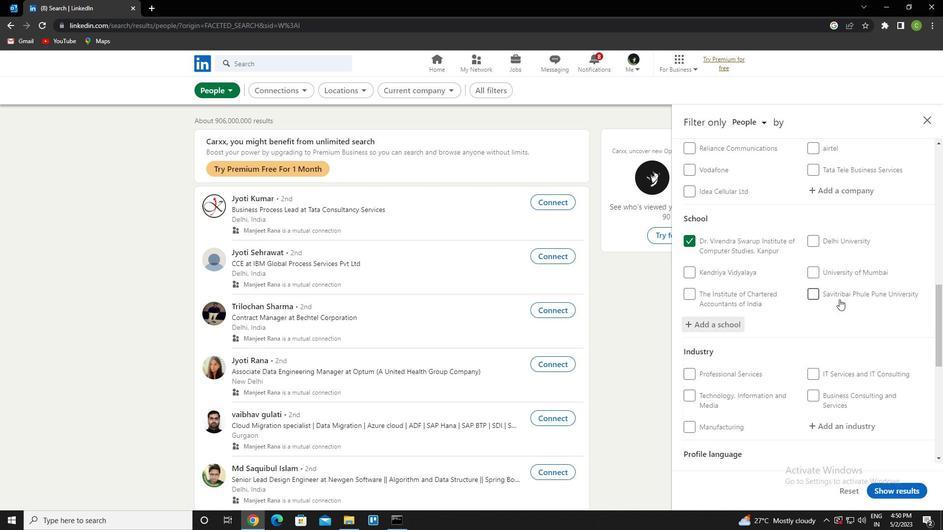 
Action: Mouse moved to (855, 286)
Screenshot: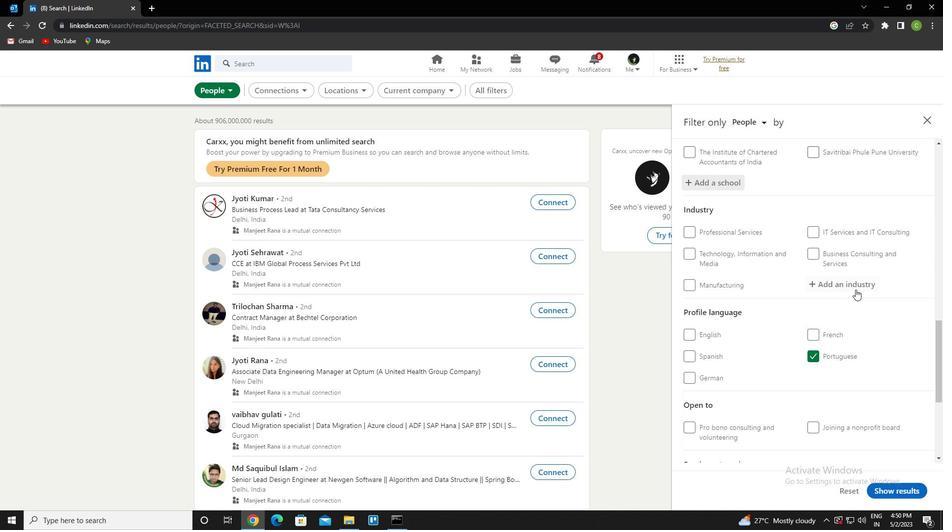 
Action: Mouse pressed left at (855, 286)
Screenshot: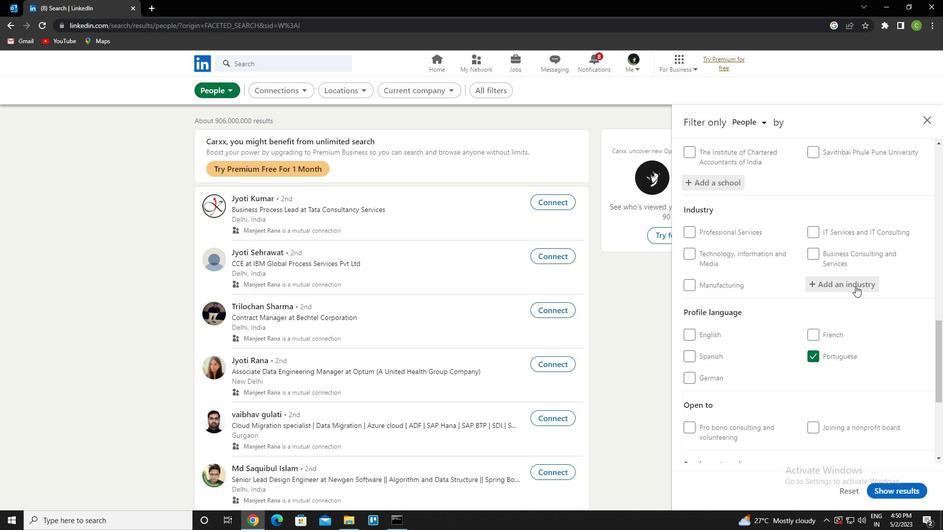 
Action: Key pressed <Key.caps_lock>f<Key.caps_lock>inancial<Key.down><Key.enter>
Screenshot: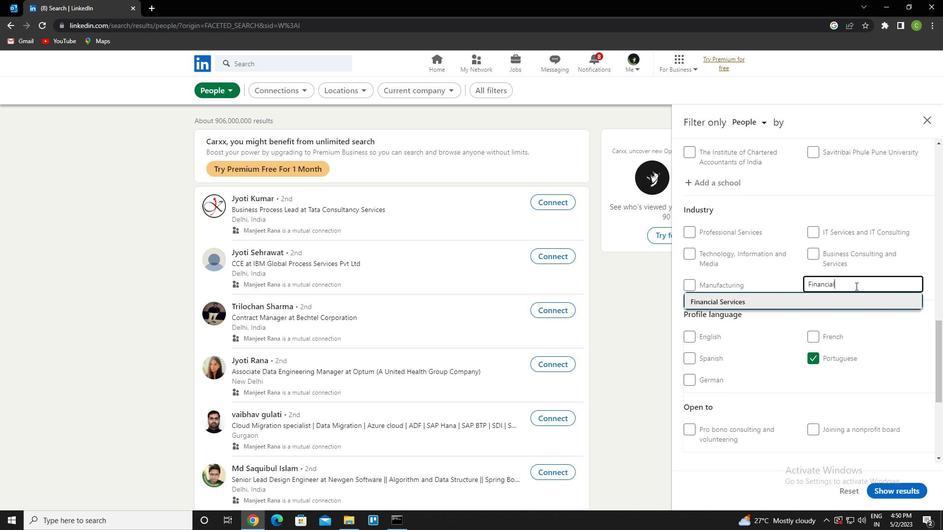 
Action: Mouse scrolled (855, 285) with delta (0, 0)
Screenshot: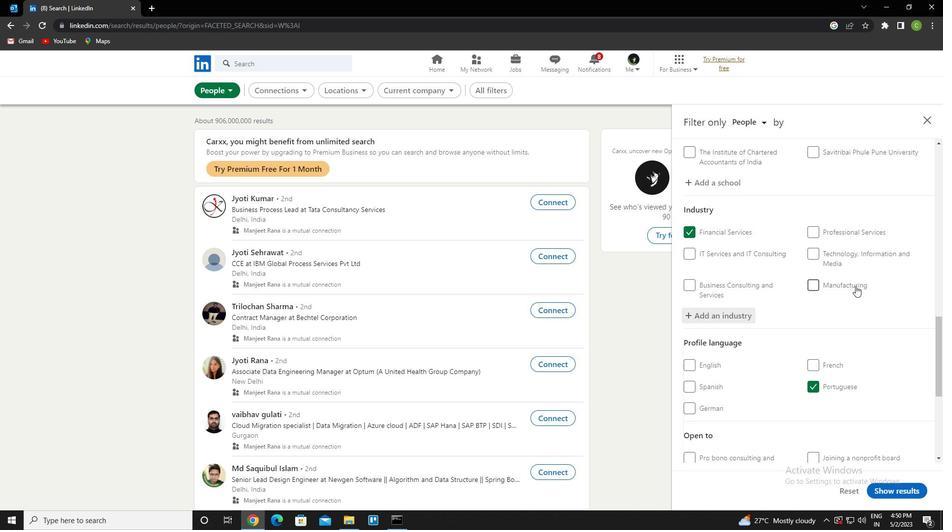 
Action: Mouse scrolled (855, 285) with delta (0, 0)
Screenshot: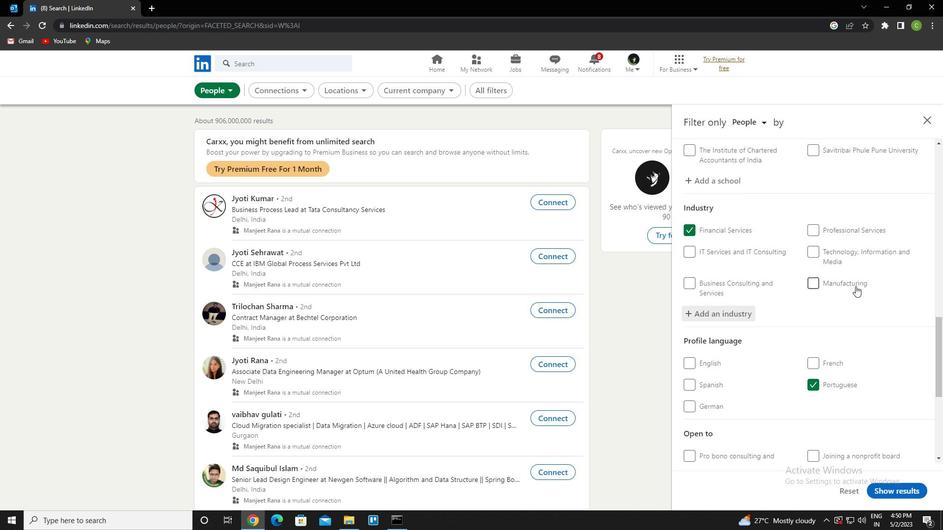 
Action: Mouse scrolled (855, 285) with delta (0, 0)
Screenshot: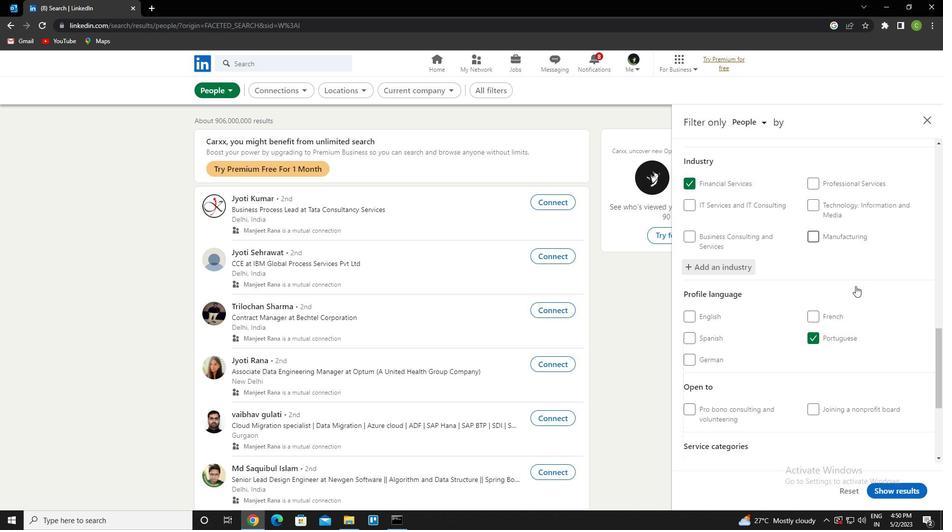 
Action: Mouse scrolled (855, 285) with delta (0, 0)
Screenshot: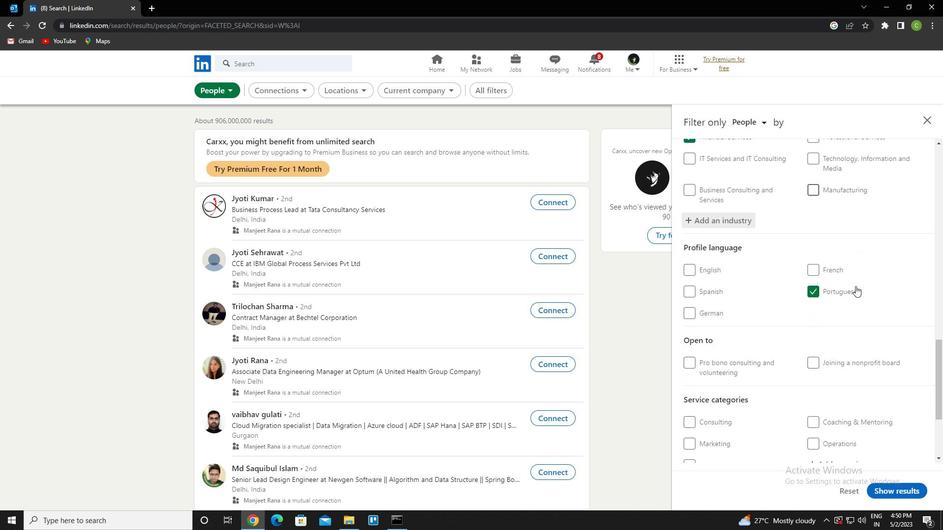 
Action: Mouse scrolled (855, 285) with delta (0, 0)
Screenshot: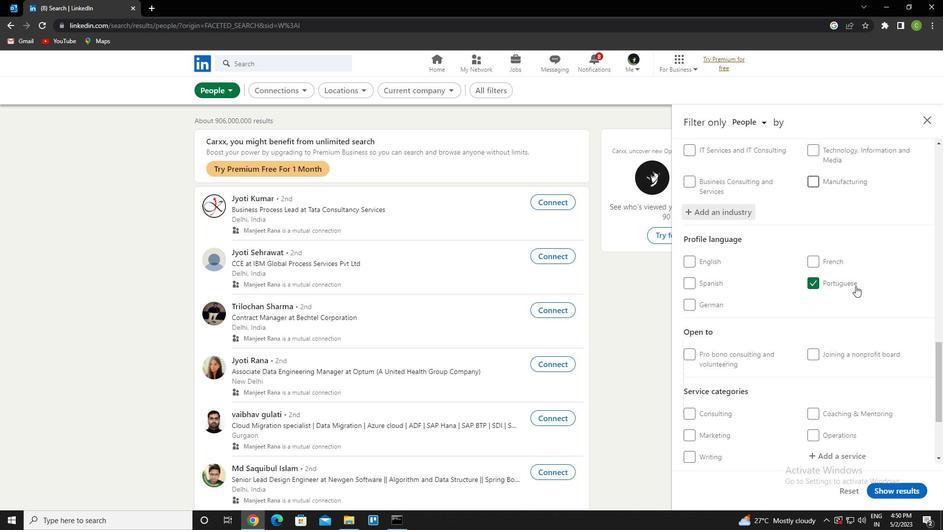
Action: Mouse scrolled (855, 285) with delta (0, 0)
Screenshot: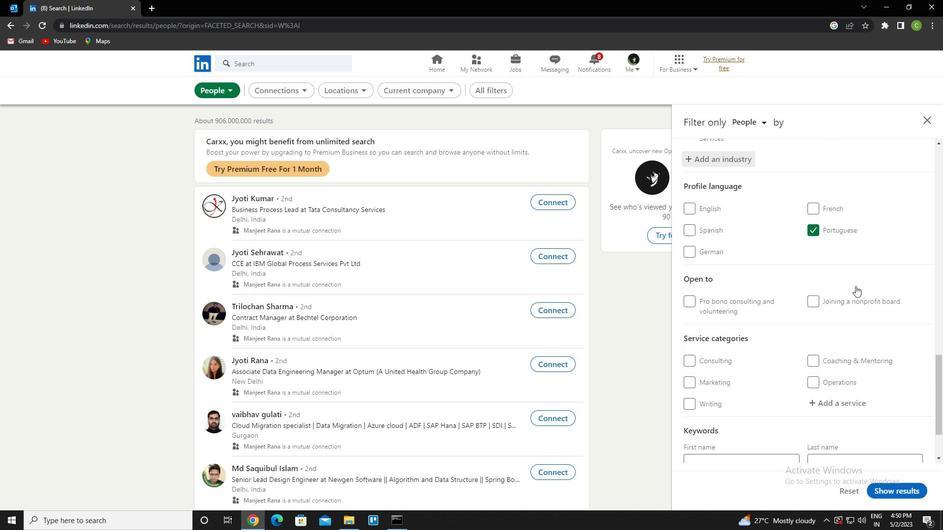 
Action: Mouse moved to (843, 326)
Screenshot: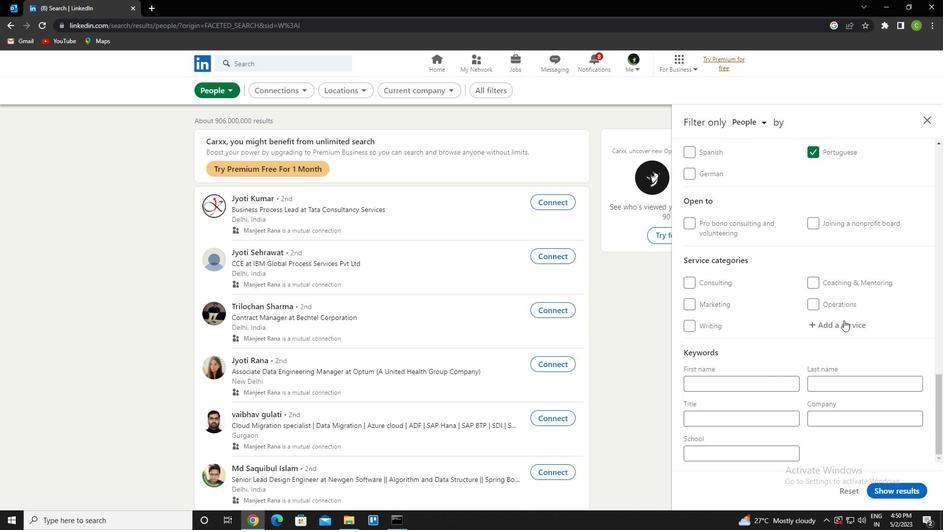 
Action: Mouse pressed left at (843, 326)
Screenshot: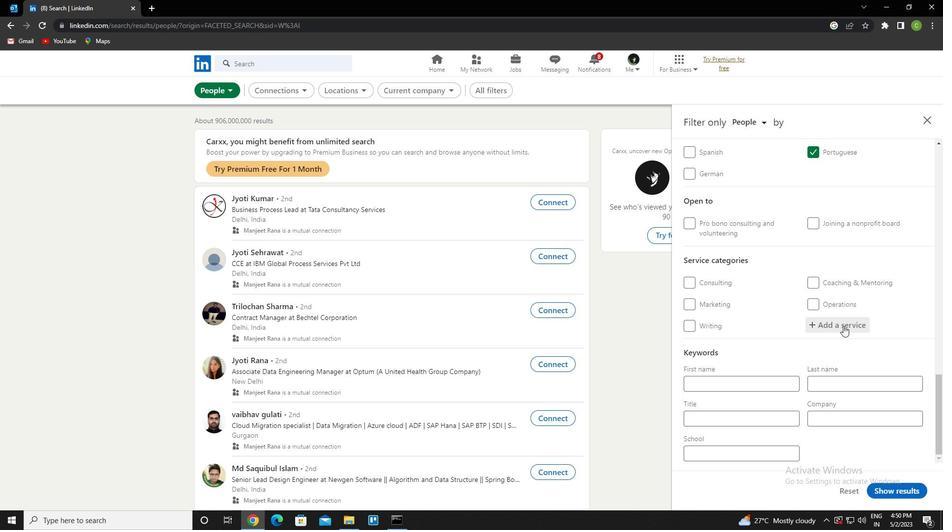 
Action: Key pressed <Key.caps_lock>f<Key.caps_lock>ile<Key.space><Key.down><Key.enter>
Screenshot: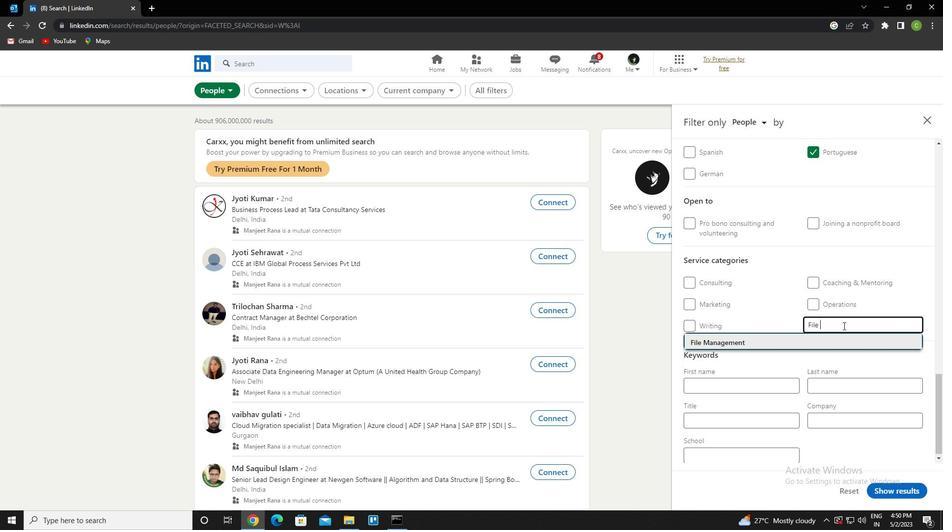 
Action: Mouse scrolled (843, 325) with delta (0, 0)
Screenshot: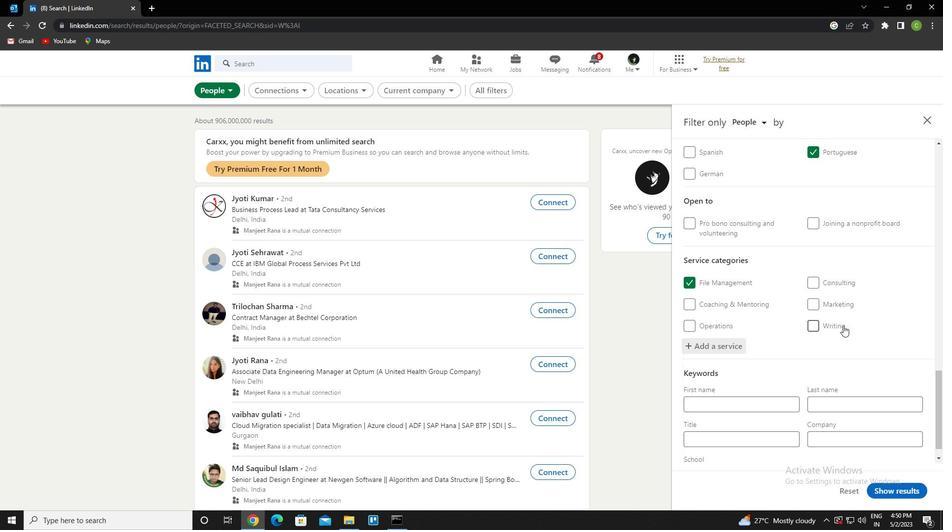 
Action: Mouse scrolled (843, 325) with delta (0, 0)
Screenshot: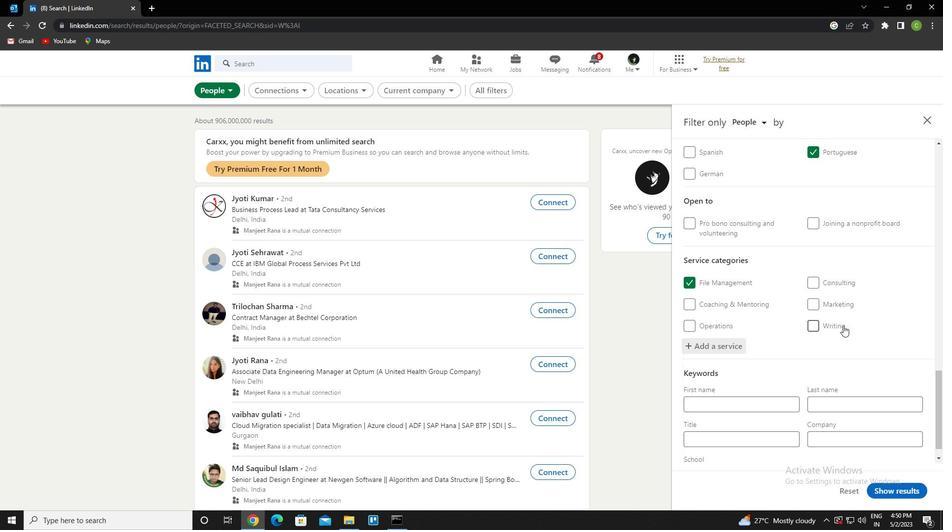 
Action: Mouse scrolled (843, 325) with delta (0, 0)
Screenshot: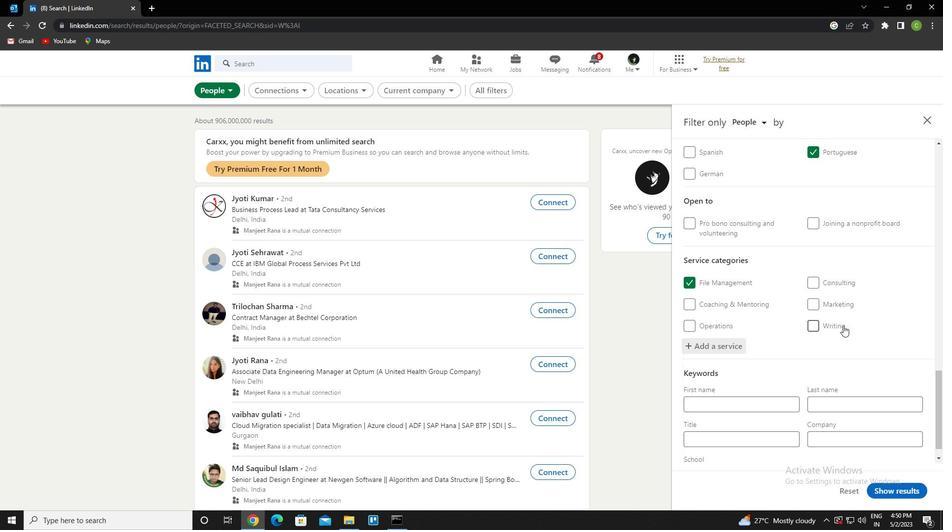 
Action: Mouse scrolled (843, 325) with delta (0, 0)
Screenshot: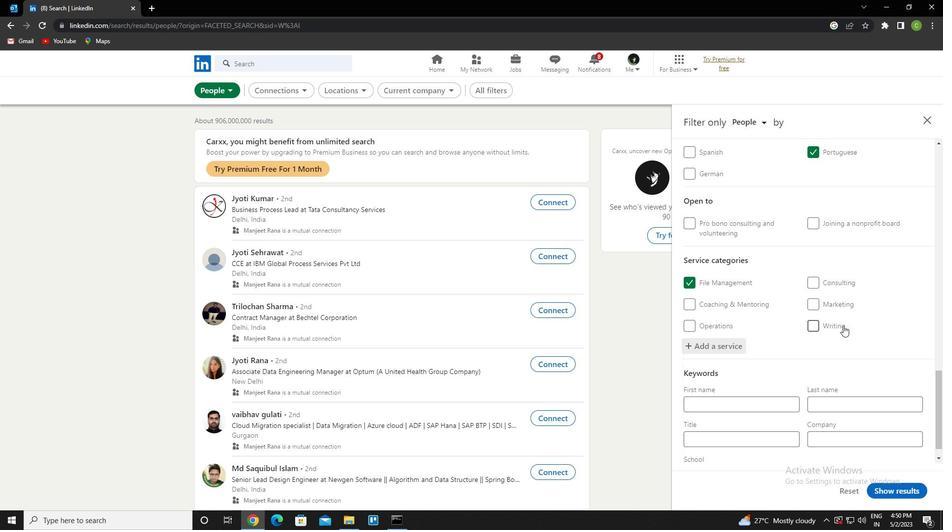 
Action: Mouse scrolled (843, 325) with delta (0, 0)
Screenshot: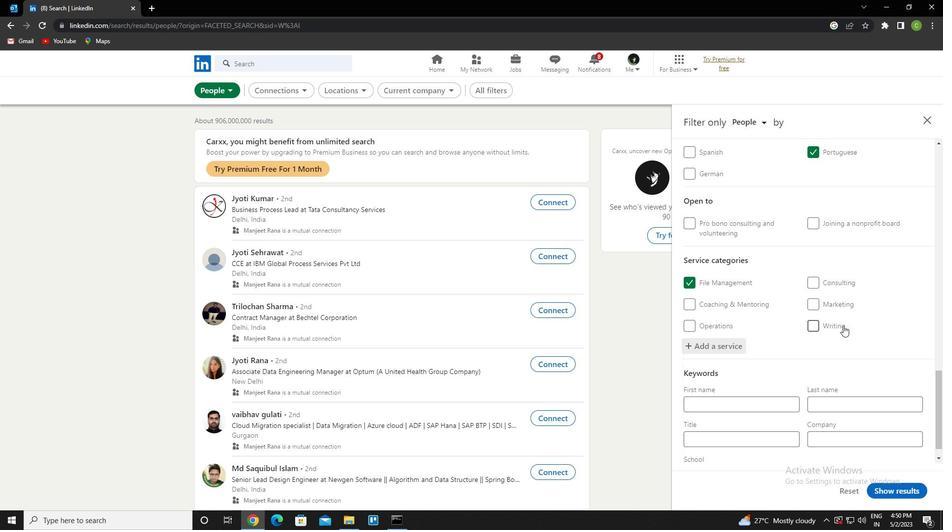 
Action: Mouse moved to (843, 331)
Screenshot: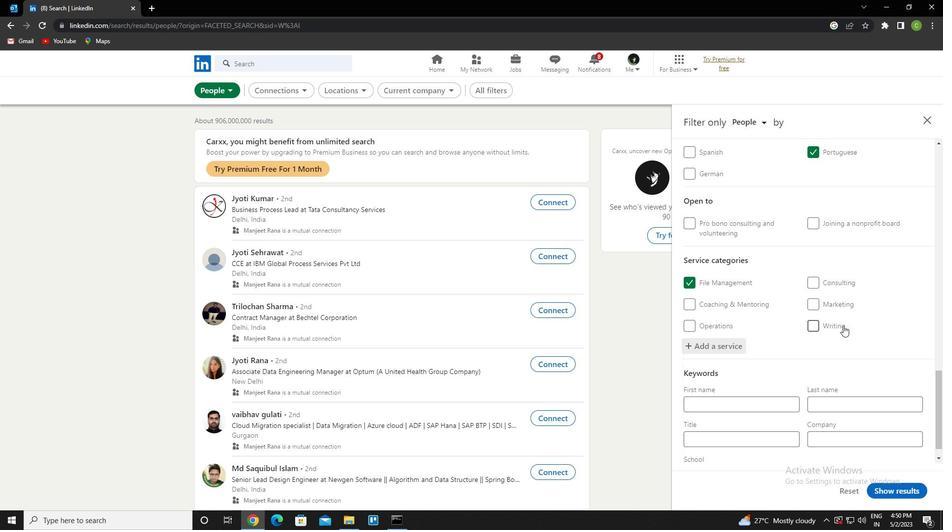
Action: Mouse scrolled (843, 331) with delta (0, 0)
Screenshot: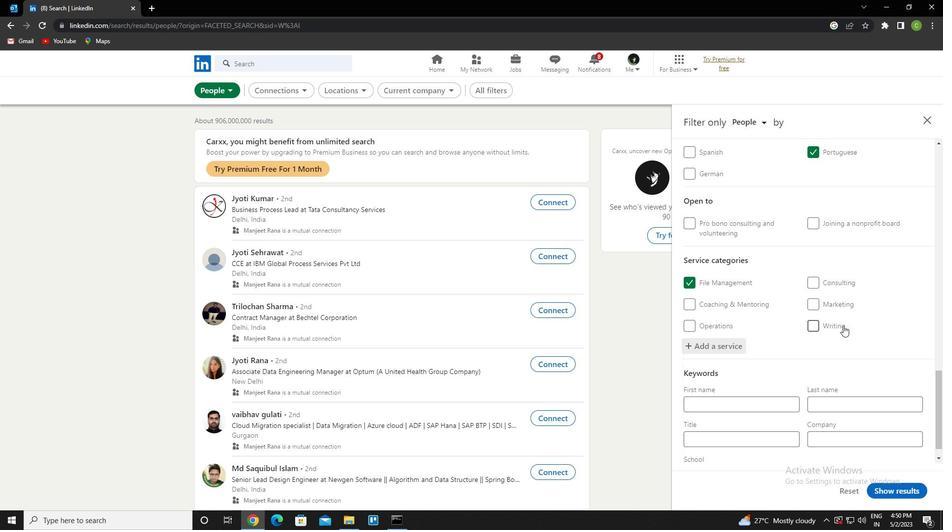 
Action: Mouse moved to (842, 336)
Screenshot: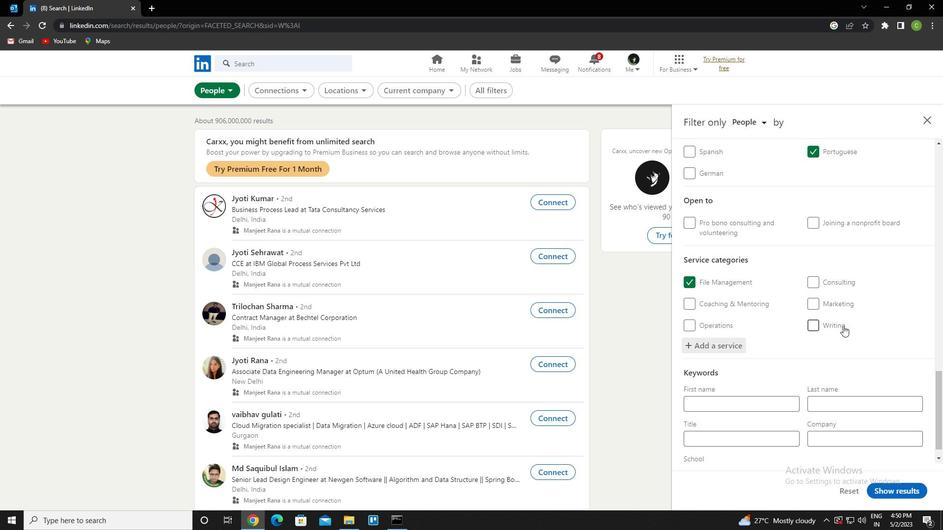 
Action: Mouse scrolled (842, 336) with delta (0, 0)
Screenshot: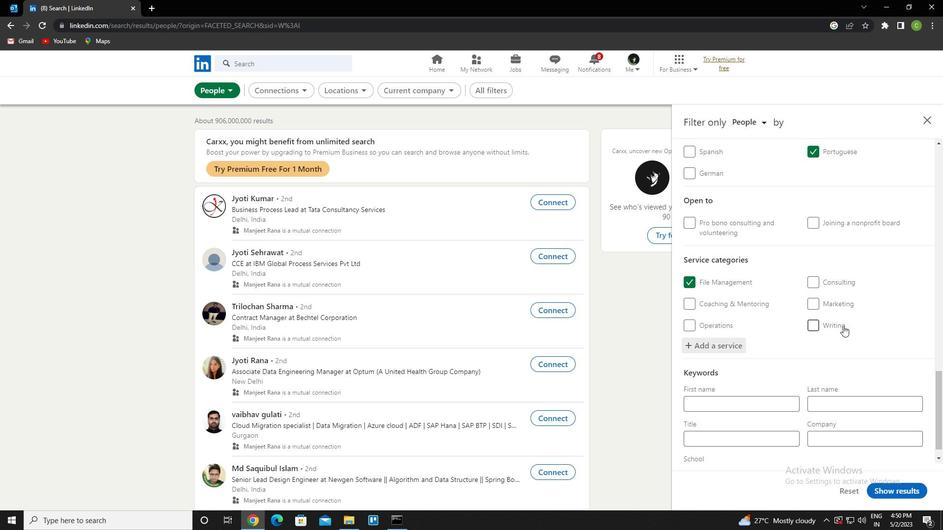 
Action: Mouse moved to (768, 420)
Screenshot: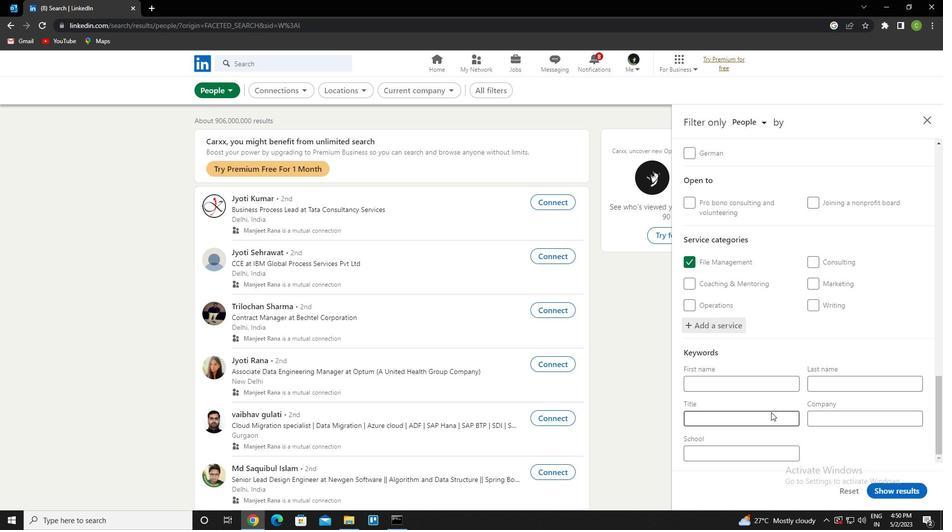 
Action: Mouse pressed left at (768, 420)
Screenshot: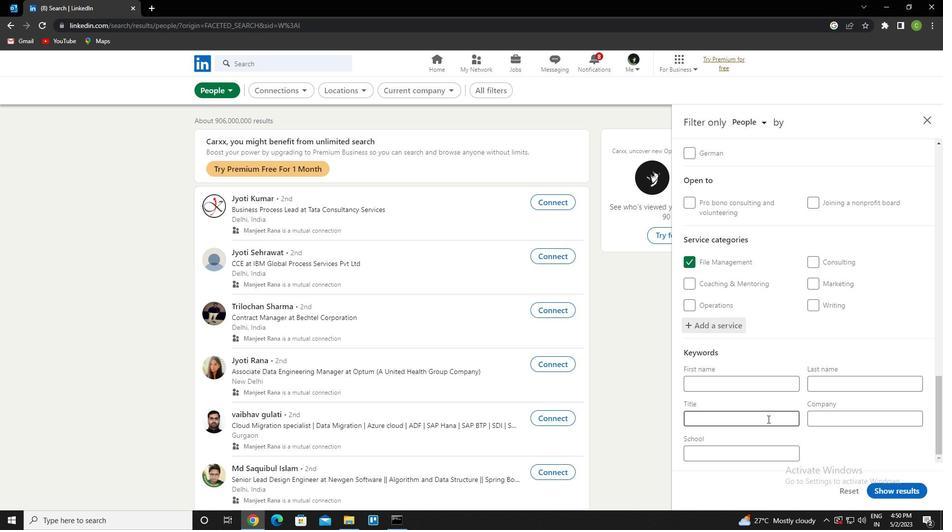 
Action: Key pressed <Key.caps_lock>s<Key.caps_lock>ociolist
Screenshot: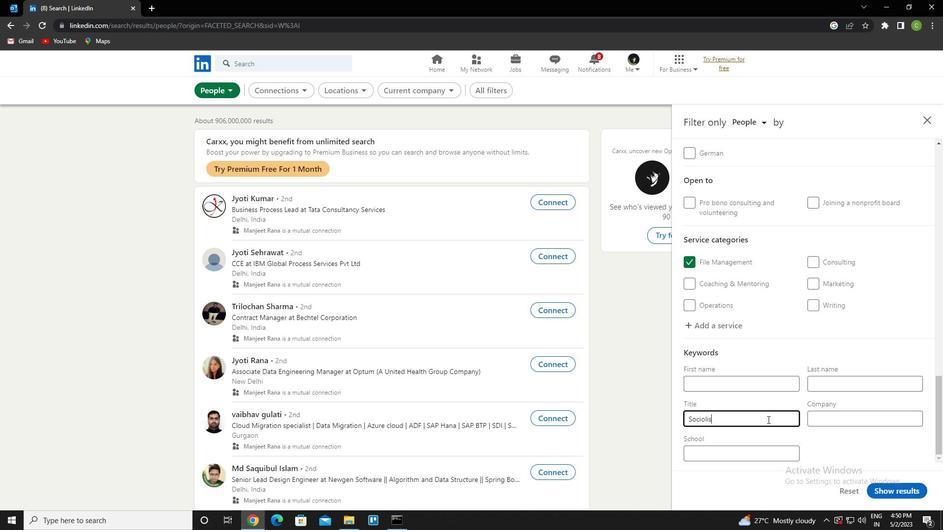 
Action: Mouse moved to (767, 420)
Screenshot: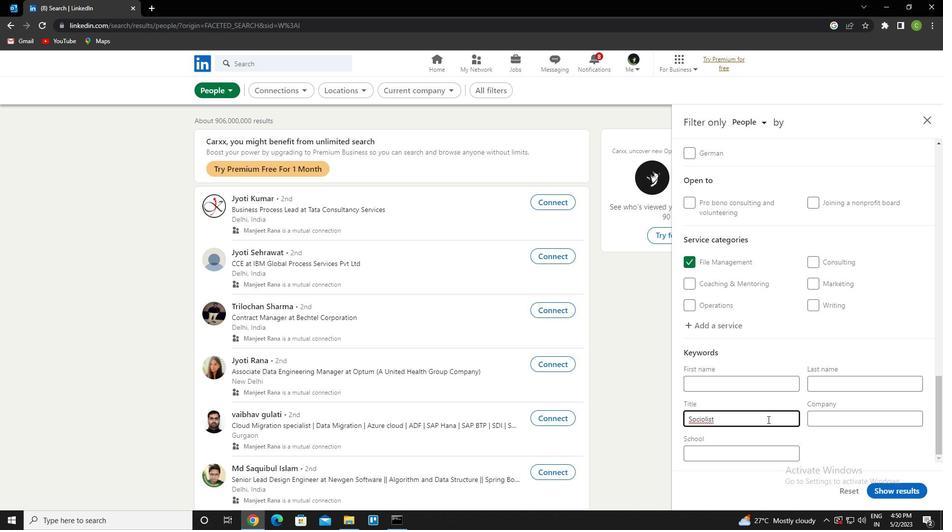 
Action: Key pressed <Key.backspace><Key.backspace><Key.backspace>ogist
Screenshot: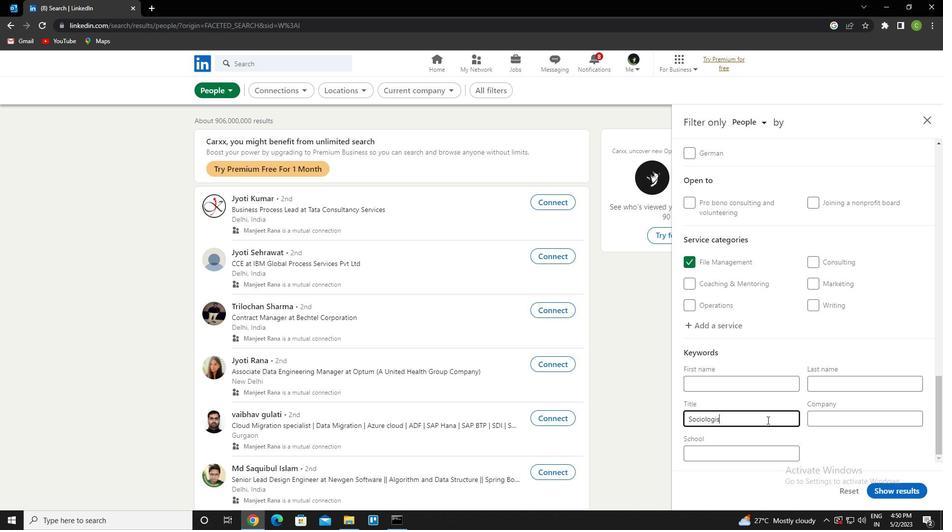 
Action: Mouse moved to (887, 488)
Screenshot: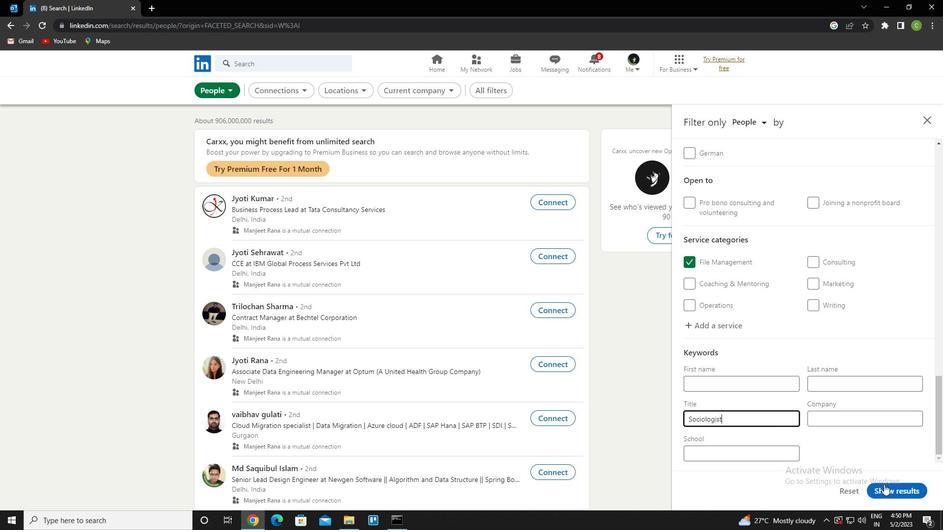 
Action: Mouse pressed left at (887, 488)
Screenshot: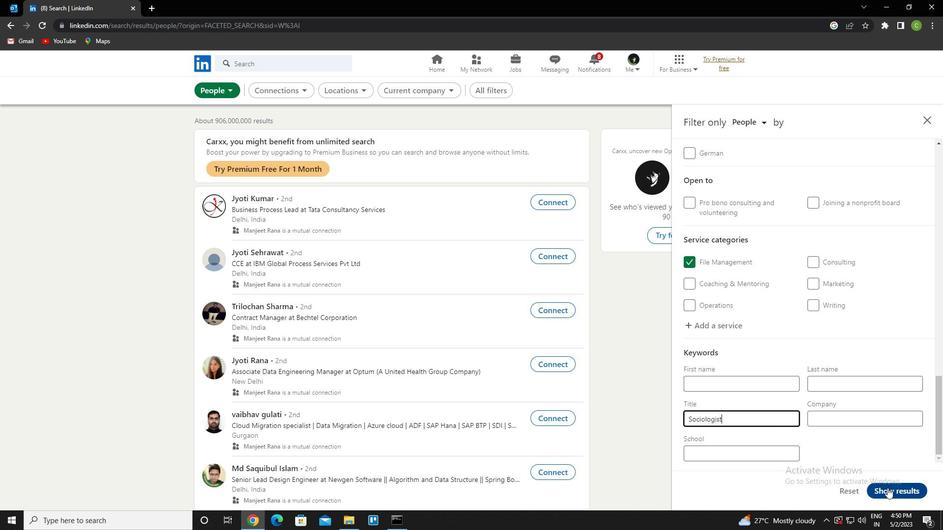 
Action: Mouse moved to (443, 480)
Screenshot: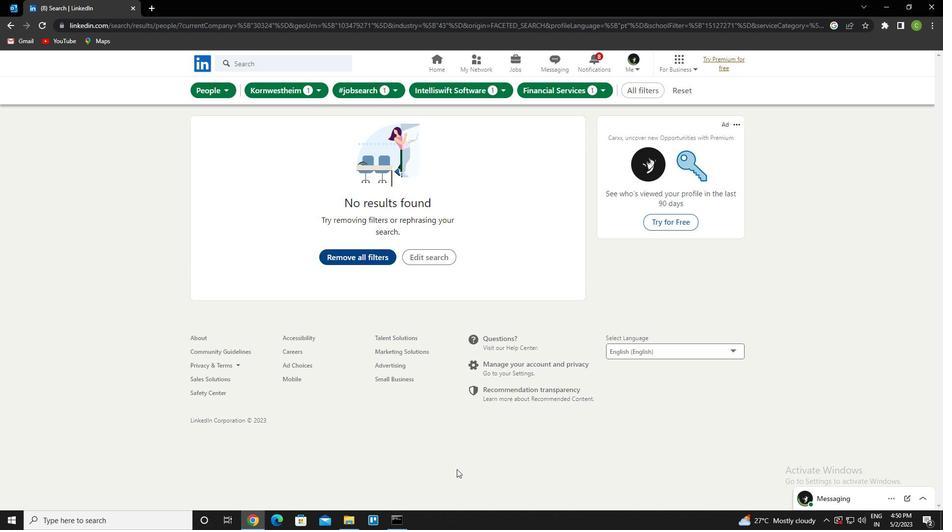 
